 Task: Look for space in Sherwood, United States from 5th September, 2023 to 12th September, 2023 for 2 adults in price range Rs.10000 to Rs.15000.  With 1  bedroom having 1 bed and 1 bathroom. Property type can be house, flat, guest house, hotel. Booking option can be shelf check-in. Required host language is English.
Action: Mouse moved to (428, 83)
Screenshot: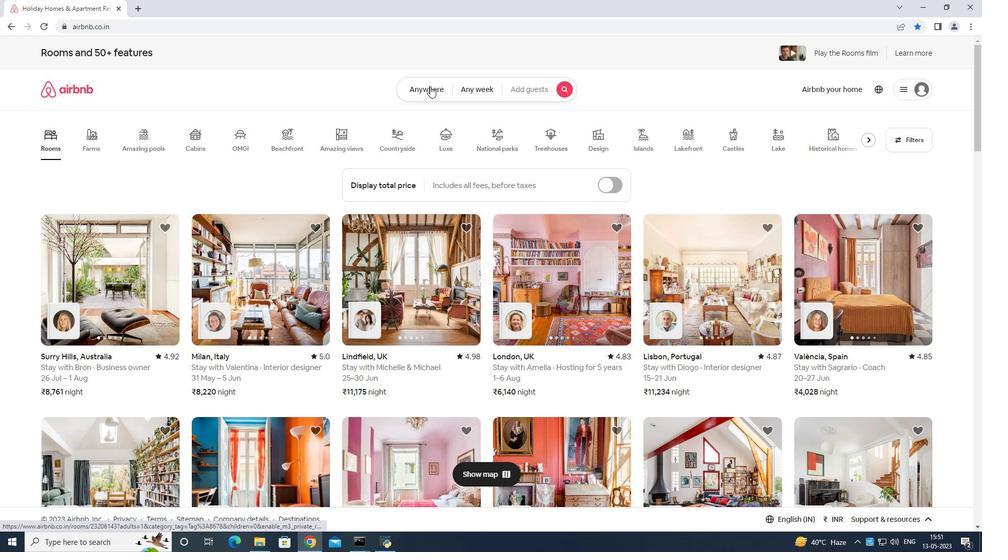 
Action: Mouse pressed left at (428, 83)
Screenshot: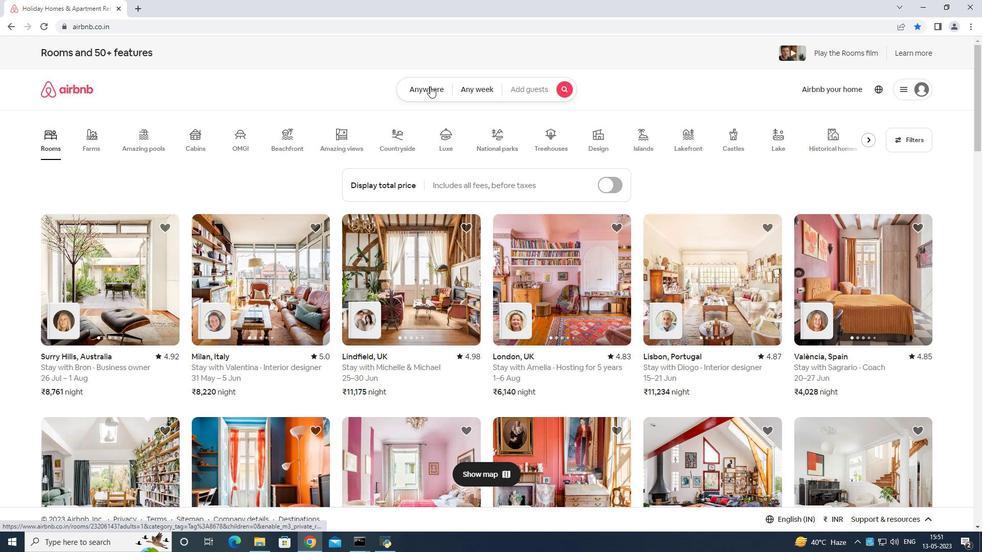 
Action: Mouse moved to (370, 116)
Screenshot: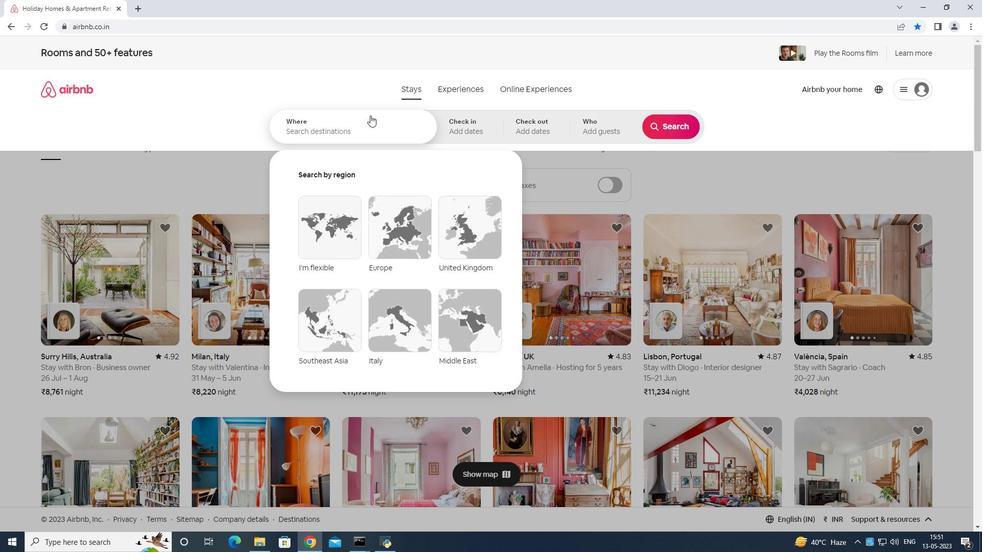
Action: Mouse pressed left at (370, 116)
Screenshot: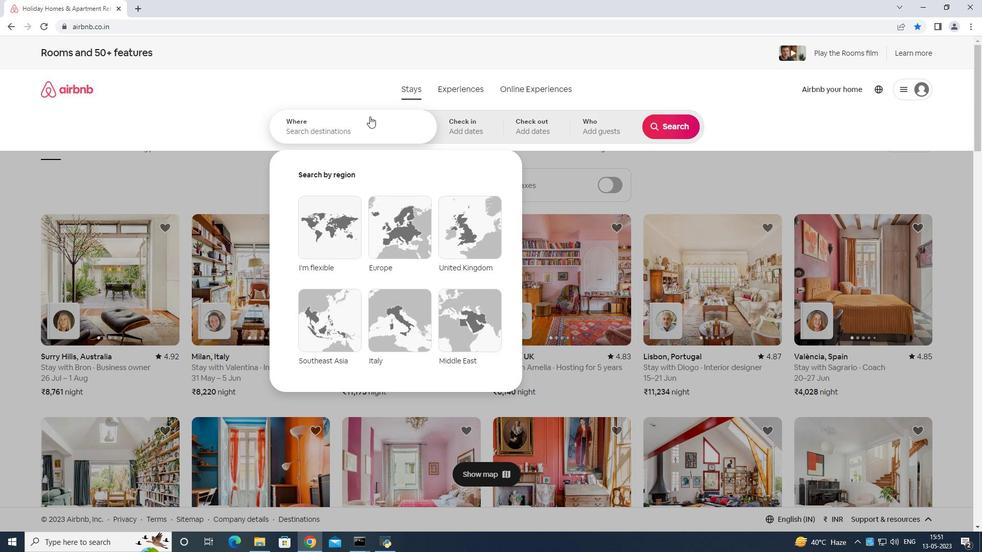 
Action: Mouse moved to (371, 120)
Screenshot: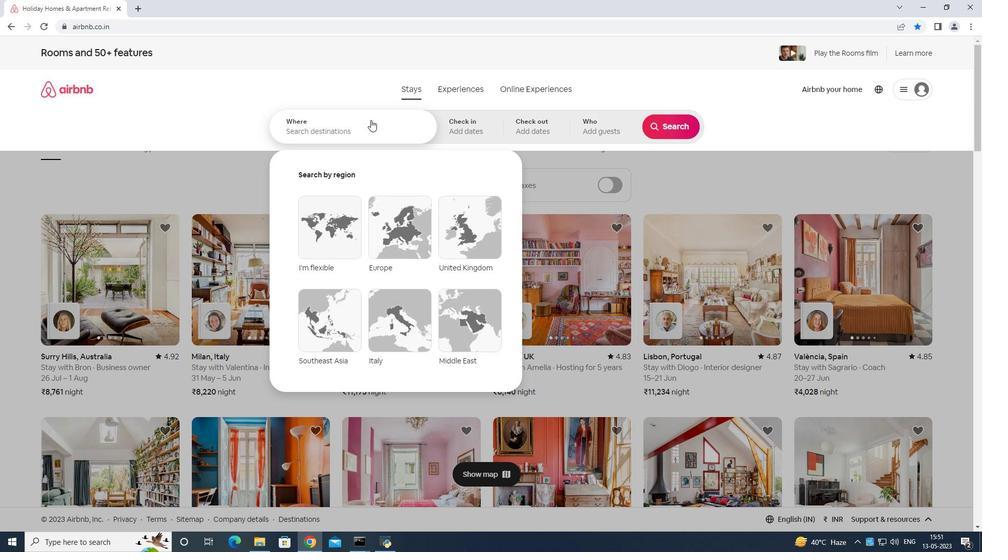 
Action: Key pressed <Key.shift>Sherwood<Key.space>united<Key.space>stte<Key.backspace><Key.backspace>ates<Key.enter>
Screenshot: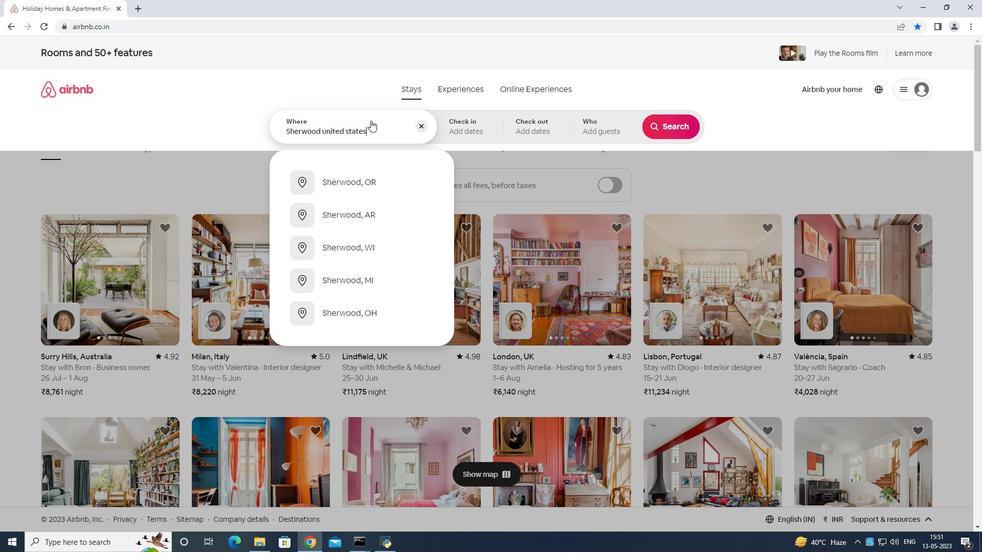 
Action: Mouse moved to (673, 212)
Screenshot: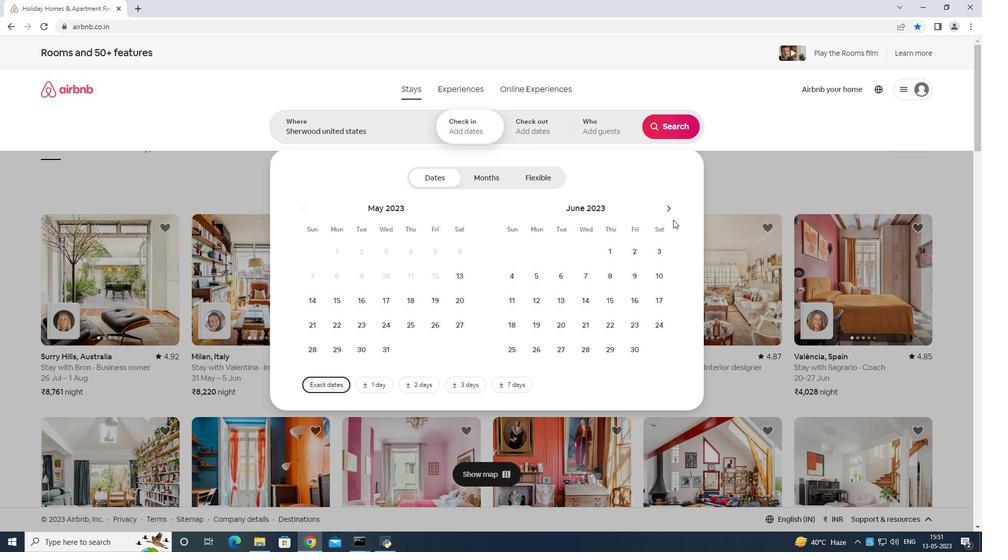 
Action: Mouse pressed left at (673, 212)
Screenshot: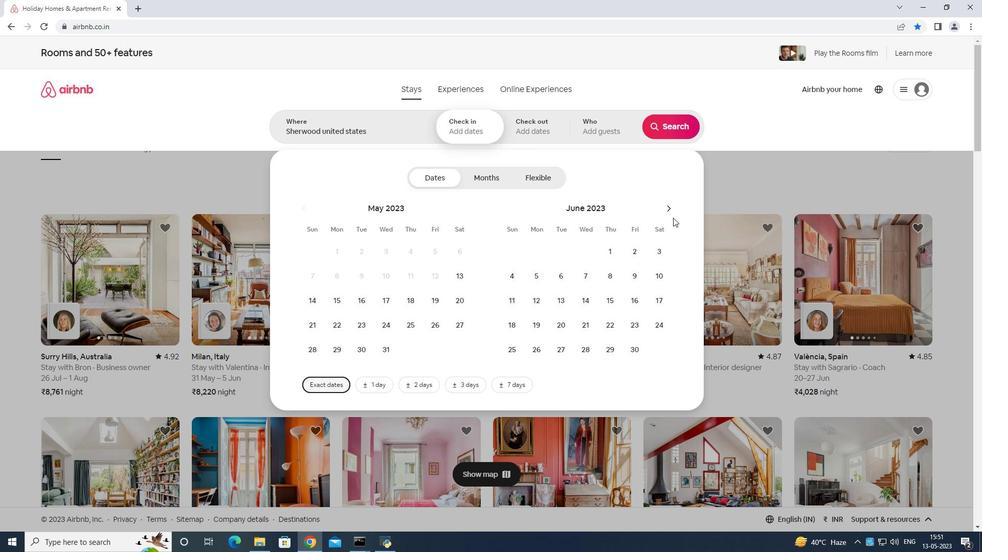 
Action: Mouse moved to (674, 210)
Screenshot: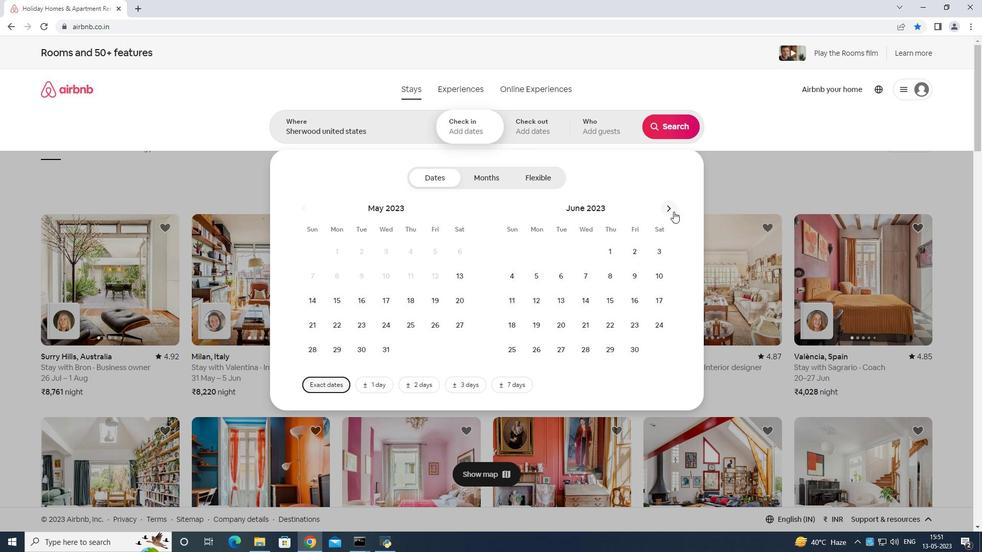 
Action: Mouse pressed left at (674, 210)
Screenshot: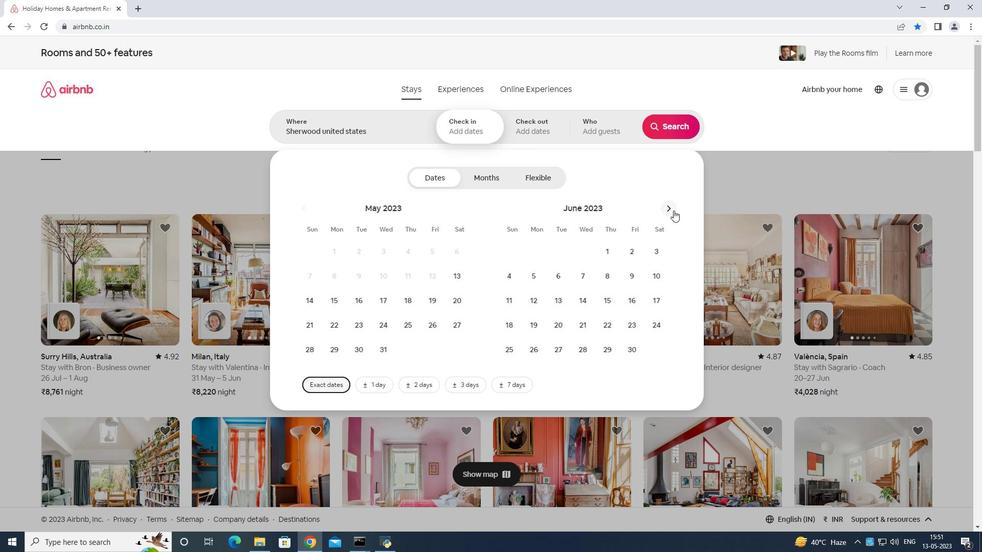 
Action: Mouse pressed left at (674, 210)
Screenshot: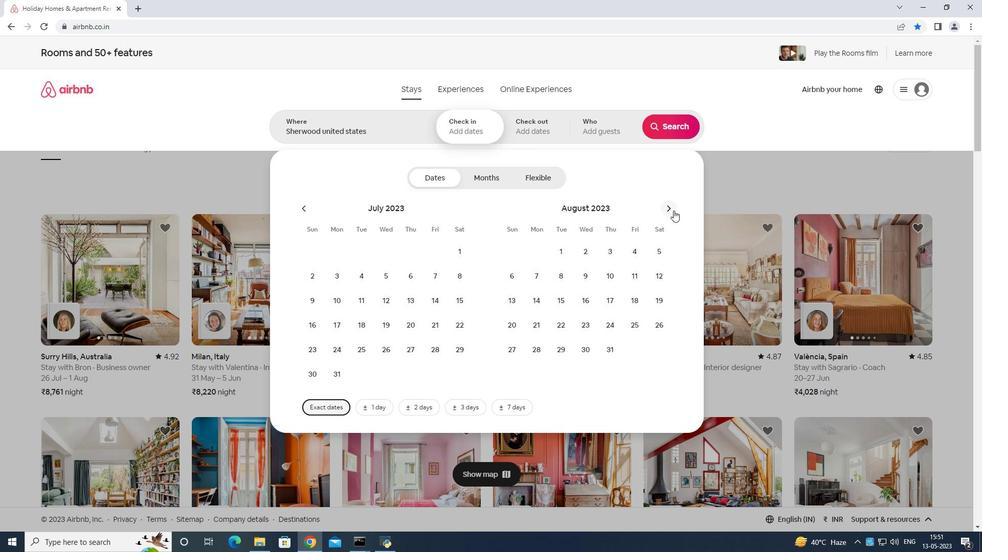 
Action: Mouse moved to (569, 271)
Screenshot: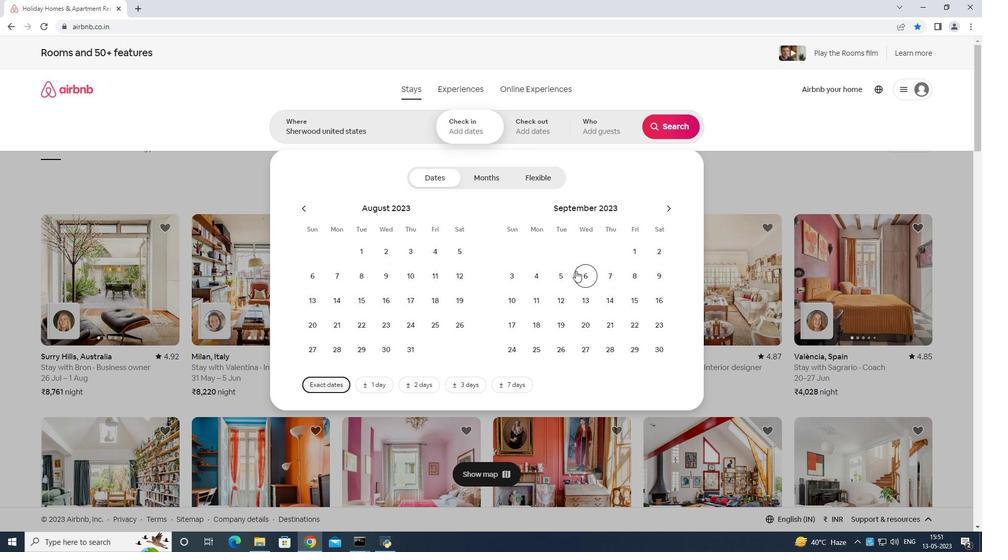 
Action: Mouse pressed left at (569, 271)
Screenshot: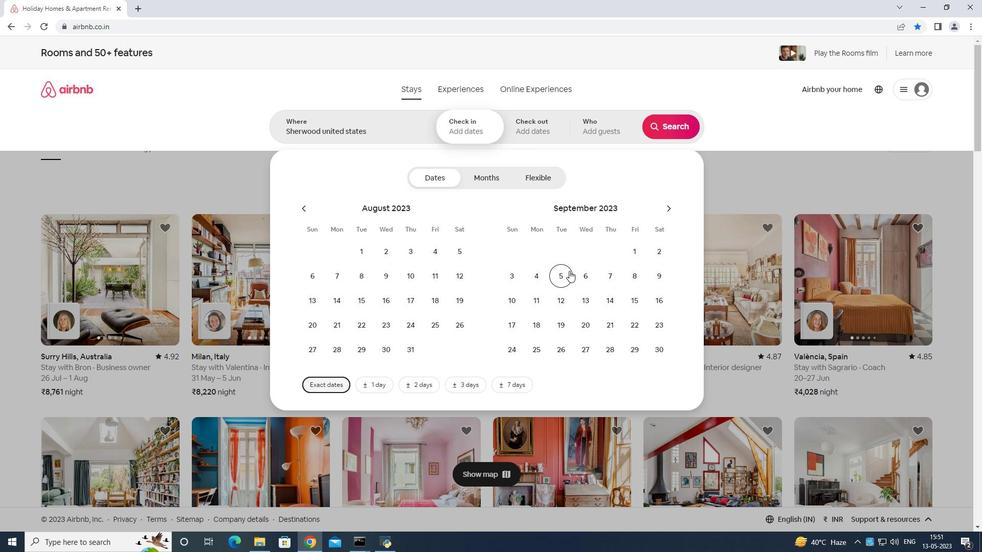
Action: Mouse moved to (565, 294)
Screenshot: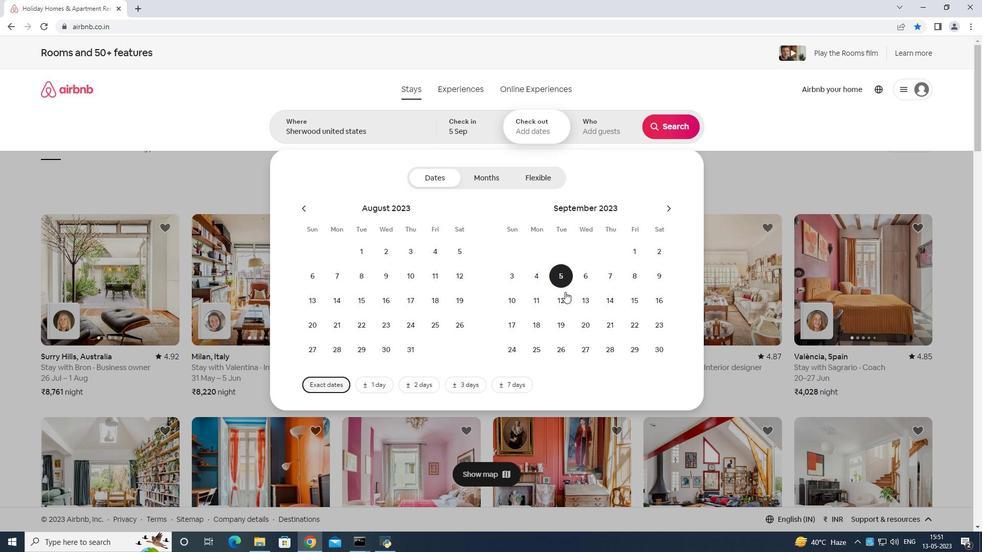 
Action: Mouse pressed left at (565, 294)
Screenshot: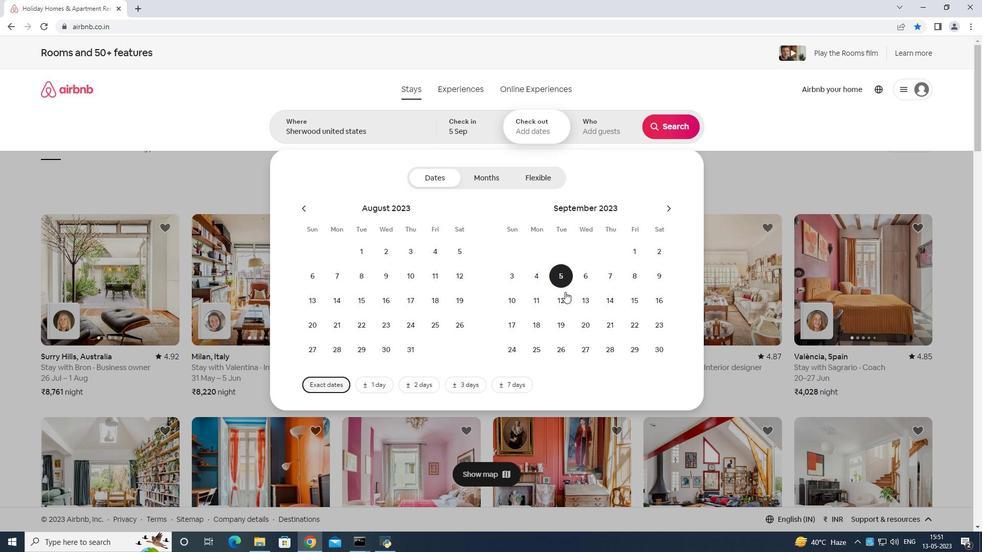 
Action: Mouse moved to (601, 129)
Screenshot: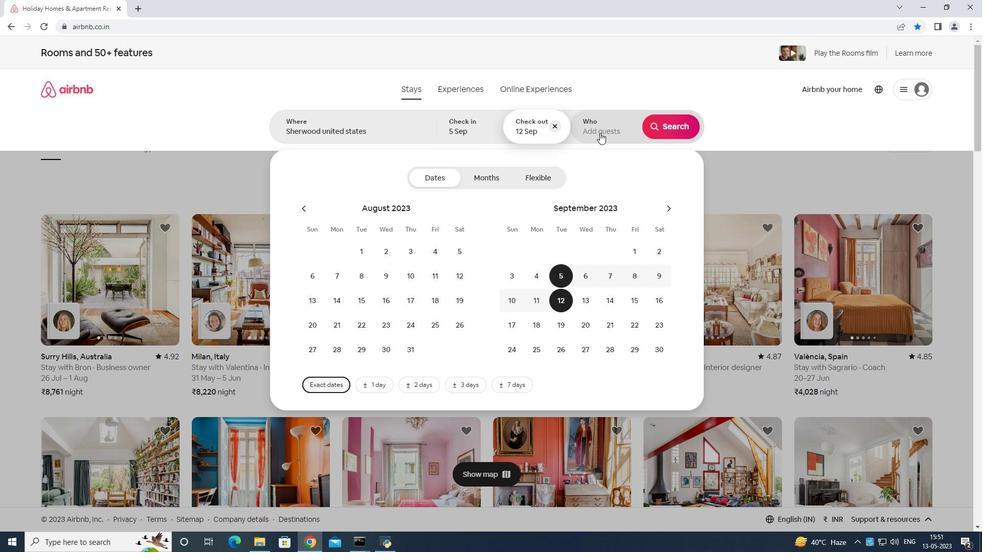 
Action: Mouse pressed left at (601, 129)
Screenshot: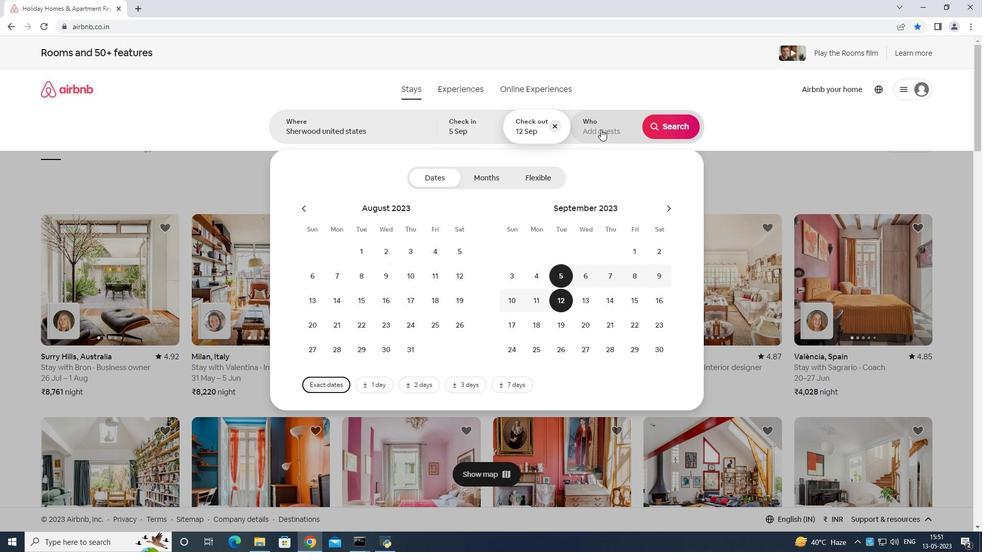 
Action: Mouse moved to (673, 177)
Screenshot: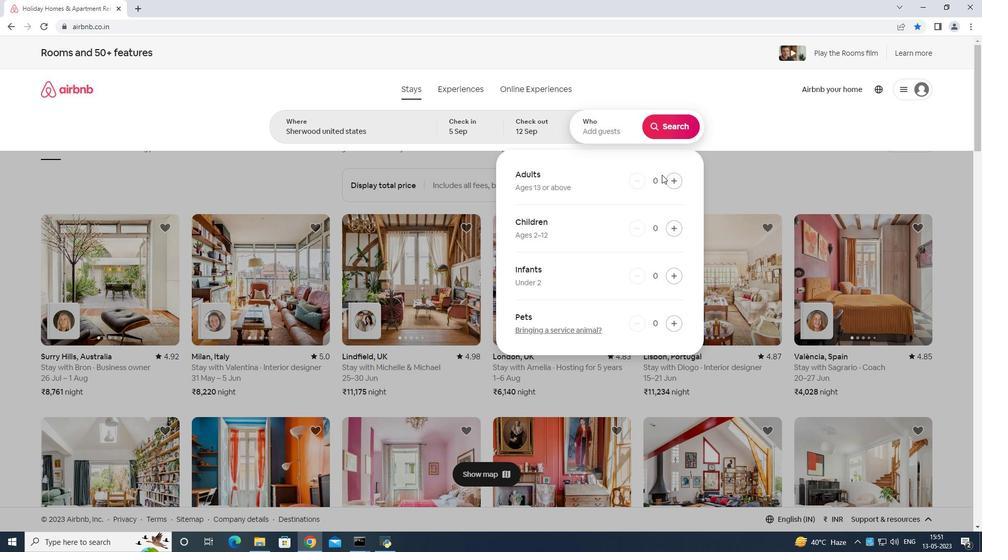 
Action: Mouse pressed left at (673, 177)
Screenshot: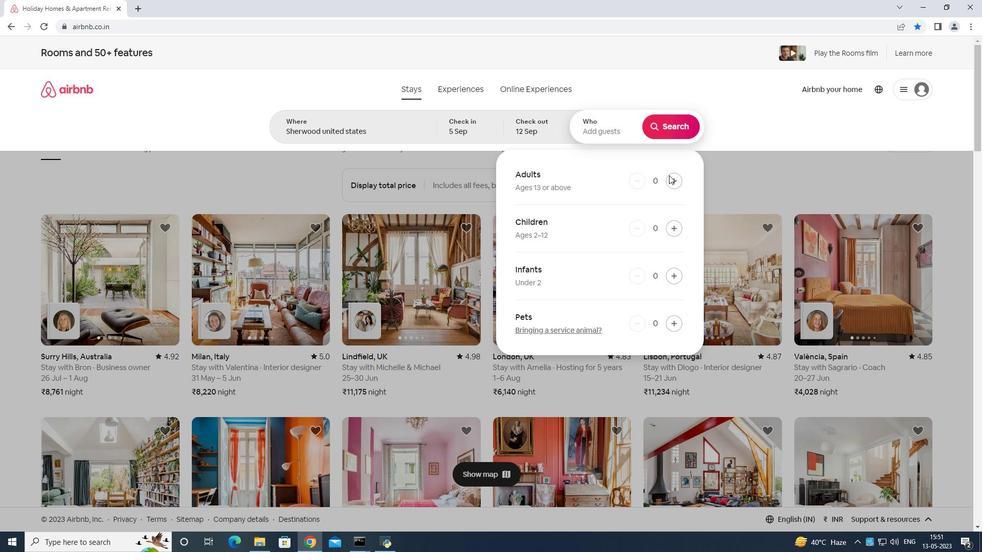 
Action: Mouse moved to (674, 177)
Screenshot: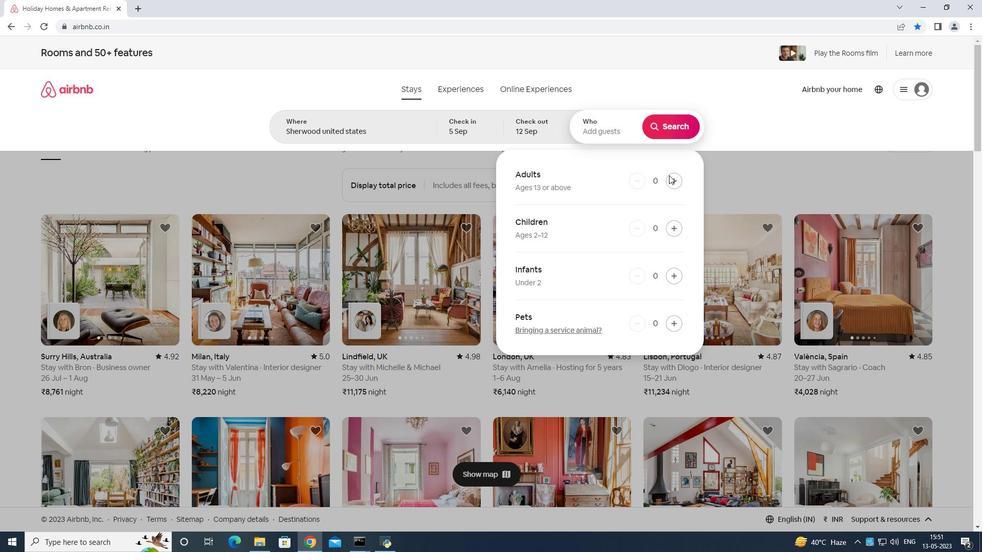 
Action: Mouse pressed left at (674, 177)
Screenshot: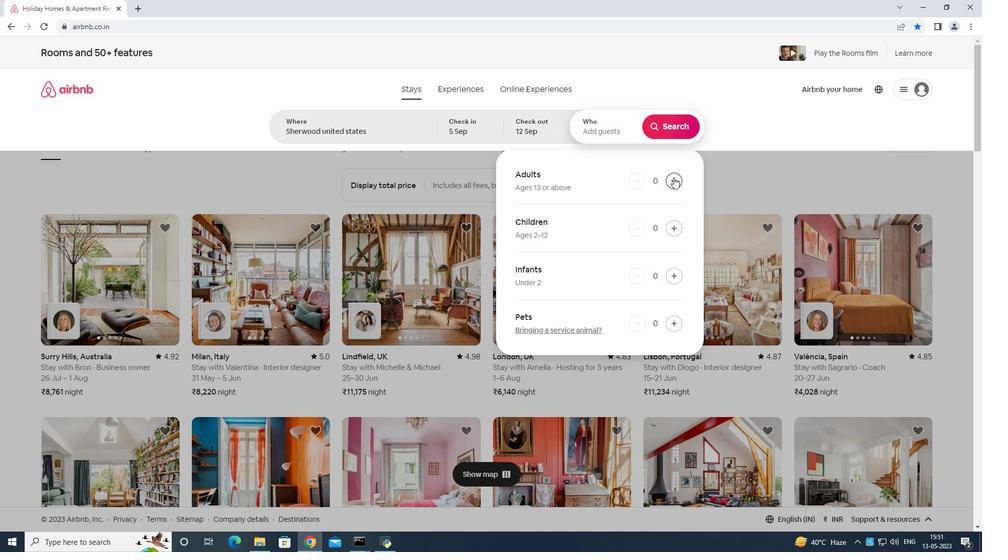 
Action: Mouse moved to (678, 129)
Screenshot: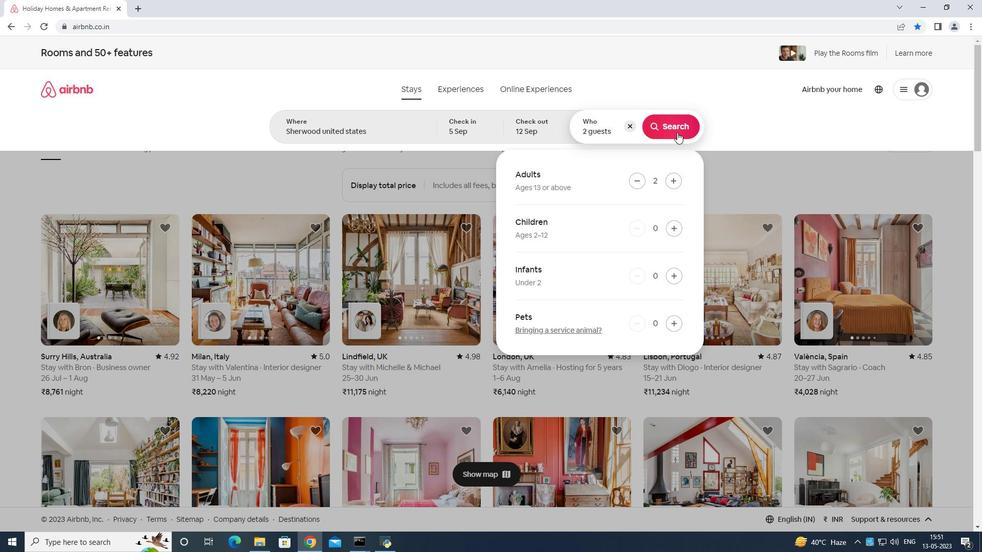 
Action: Mouse pressed left at (678, 129)
Screenshot: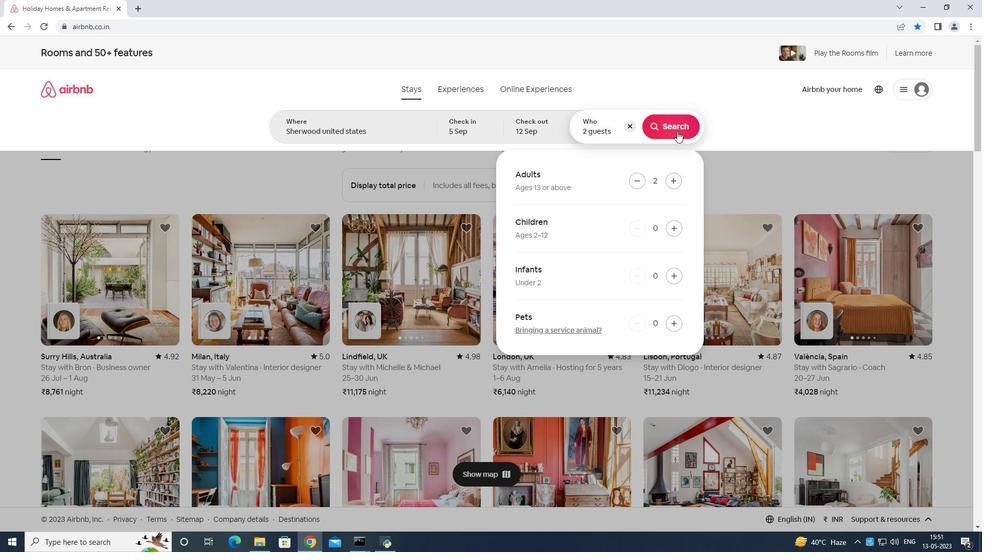 
Action: Mouse moved to (946, 98)
Screenshot: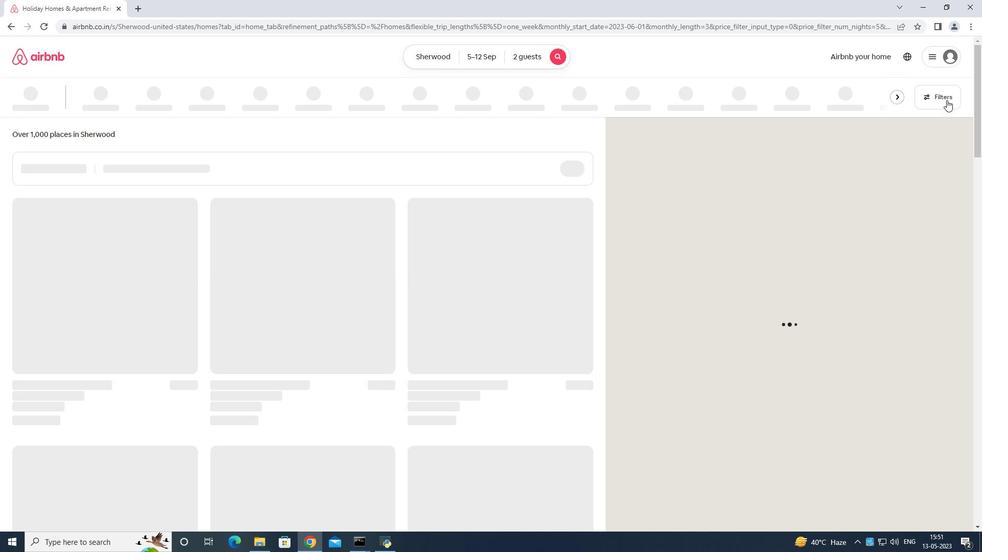 
Action: Mouse pressed left at (946, 98)
Screenshot: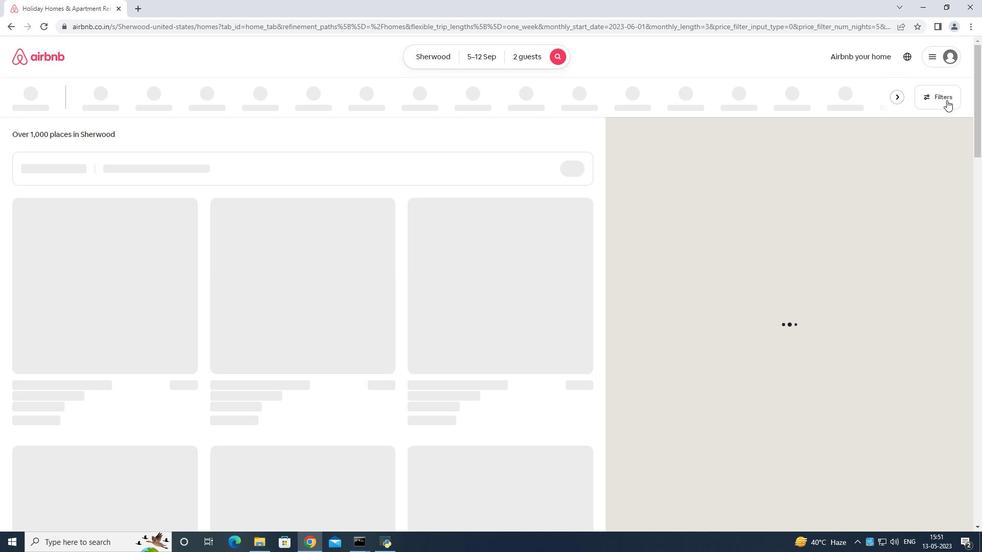 
Action: Mouse moved to (407, 348)
Screenshot: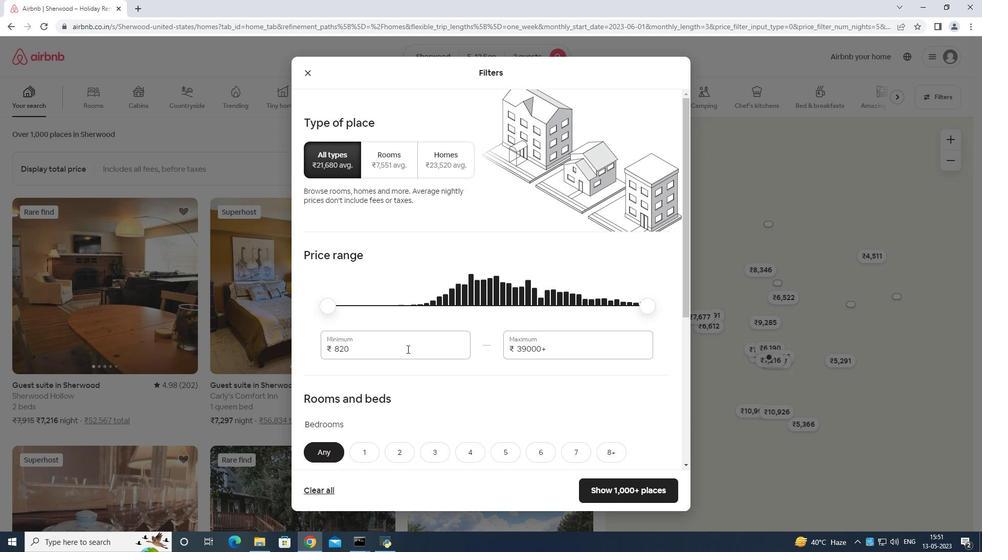 
Action: Mouse pressed left at (407, 348)
Screenshot: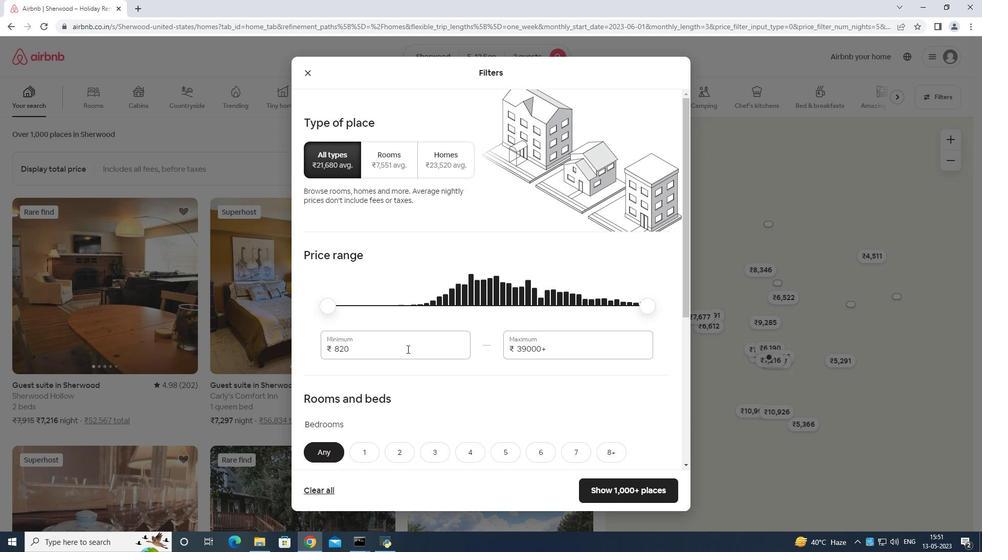 
Action: Mouse moved to (414, 349)
Screenshot: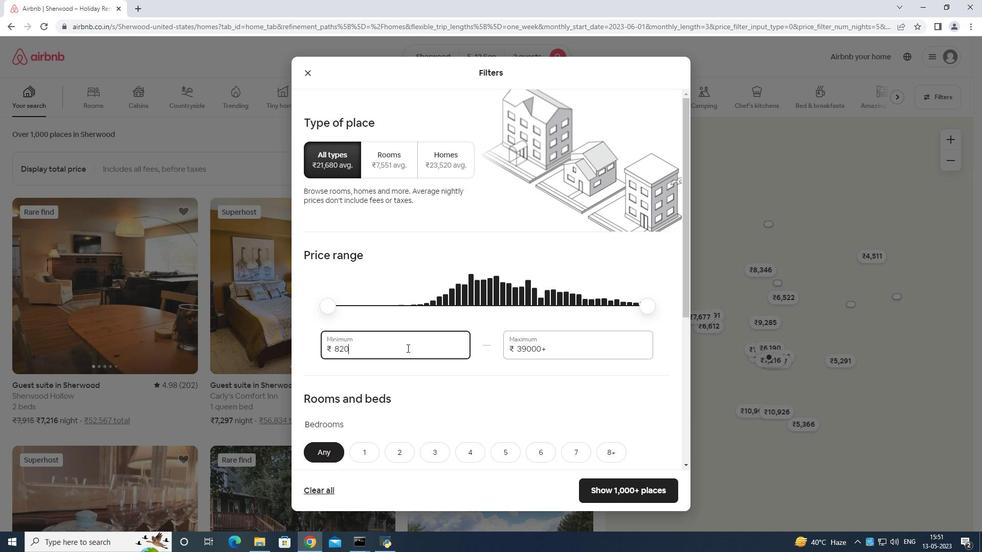 
Action: Key pressed <Key.backspace>
Screenshot: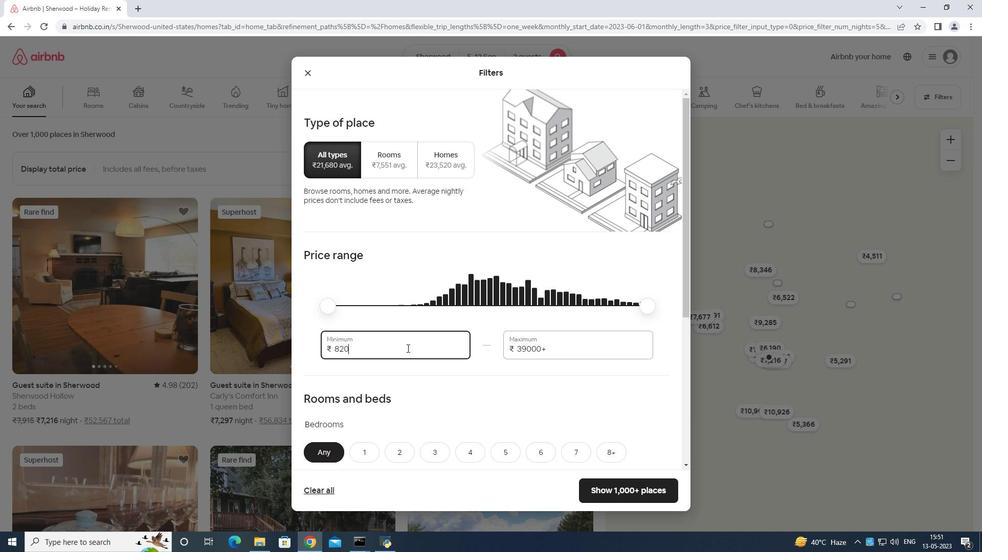 
Action: Mouse moved to (430, 343)
Screenshot: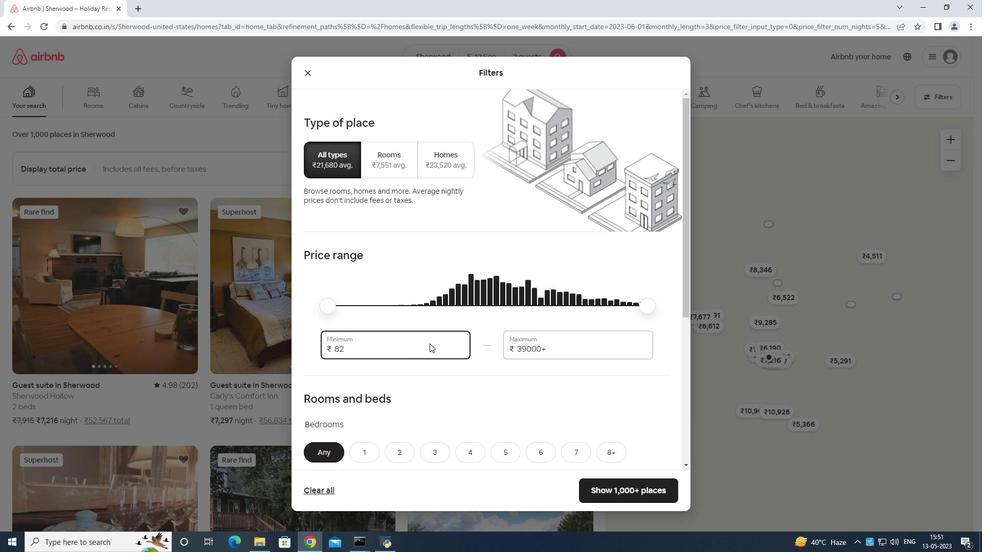 
Action: Key pressed <Key.backspace>
Screenshot: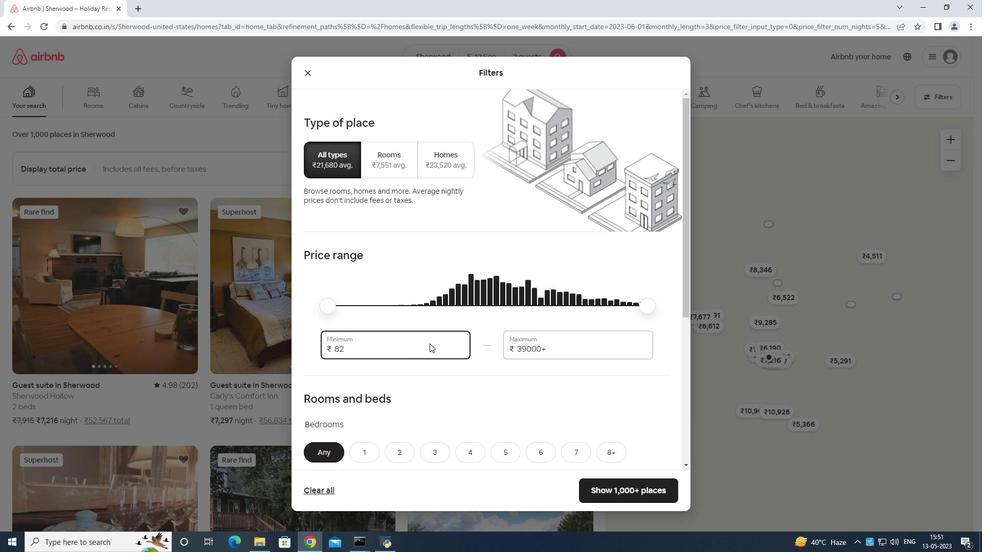 
Action: Mouse moved to (430, 343)
Screenshot: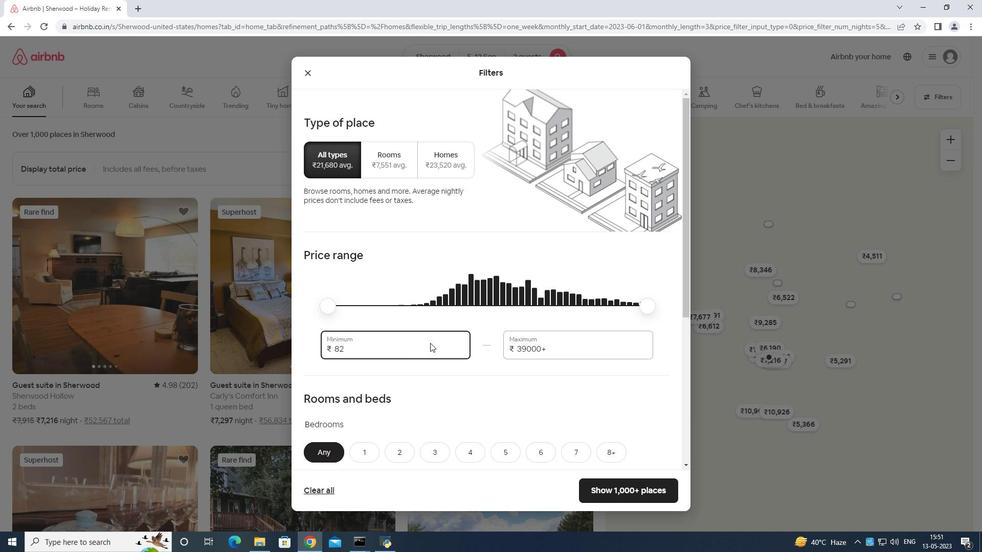
Action: Key pressed <Key.backspace>
Screenshot: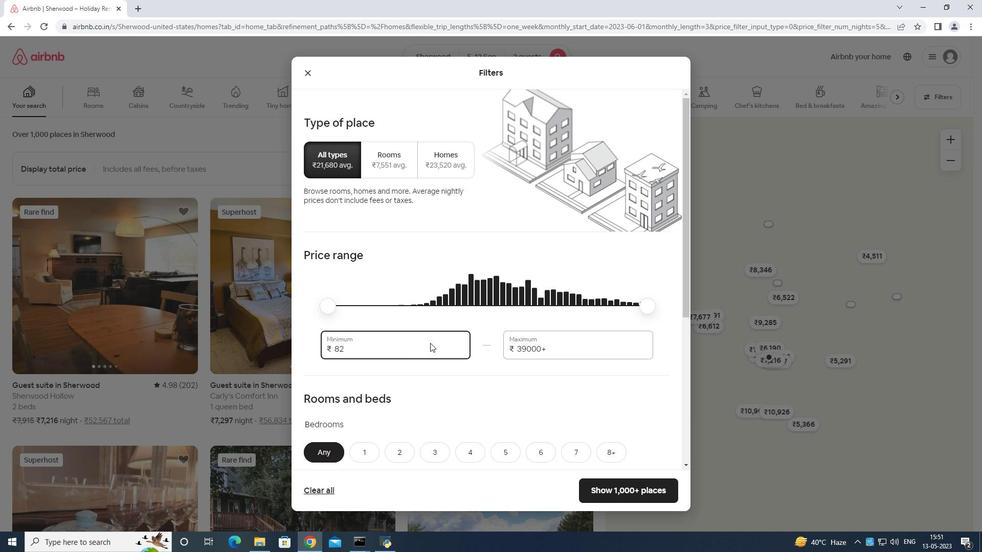 
Action: Mouse moved to (431, 343)
Screenshot: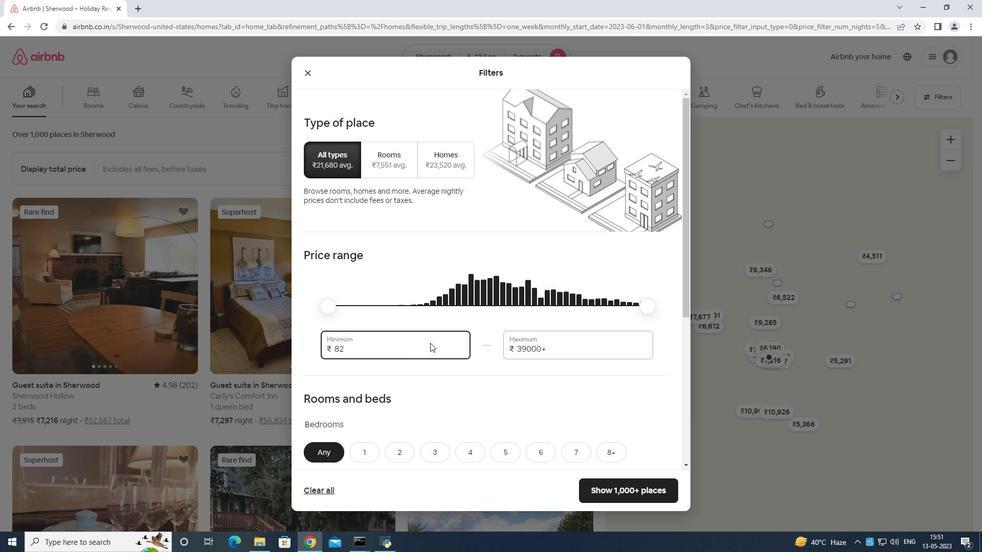 
Action: Key pressed <Key.backspace>
Screenshot: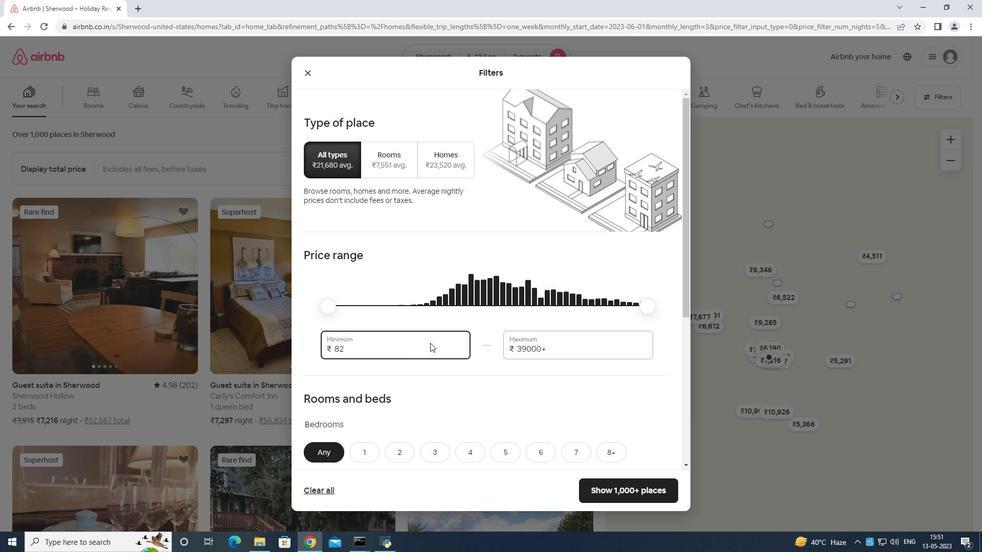 
Action: Mouse moved to (432, 343)
Screenshot: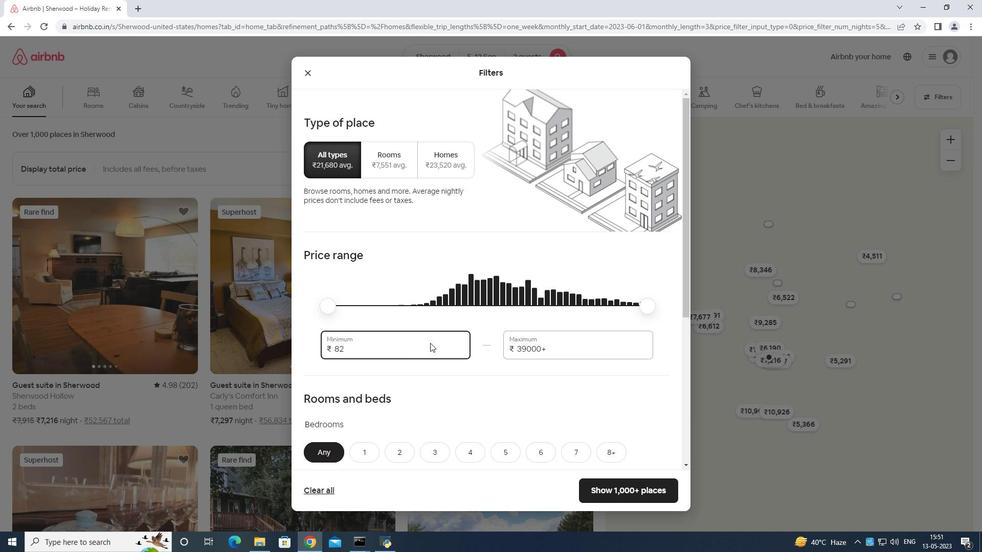 
Action: Key pressed <Key.backspace>
Screenshot: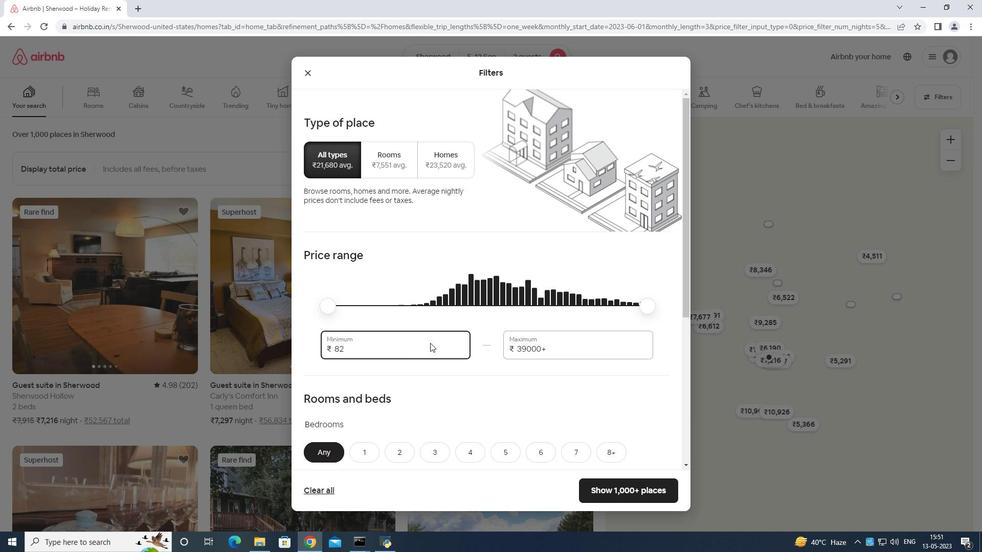 
Action: Mouse moved to (438, 343)
Screenshot: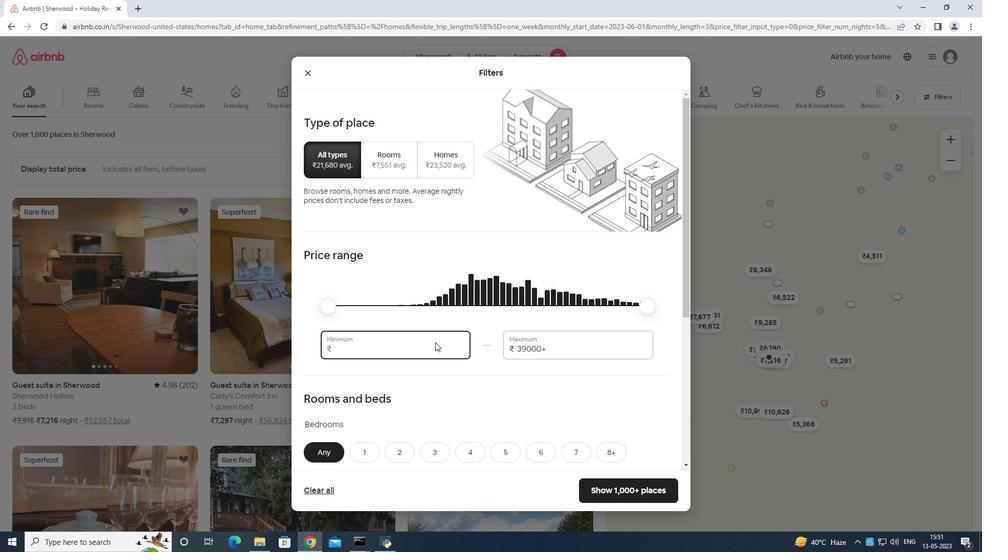 
Action: Key pressed 1
Screenshot: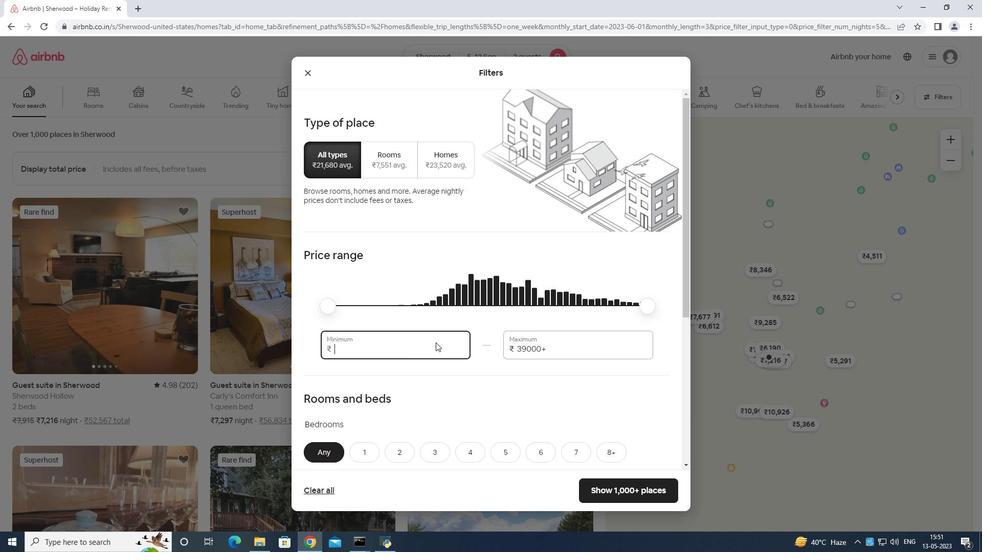 
Action: Mouse moved to (444, 342)
Screenshot: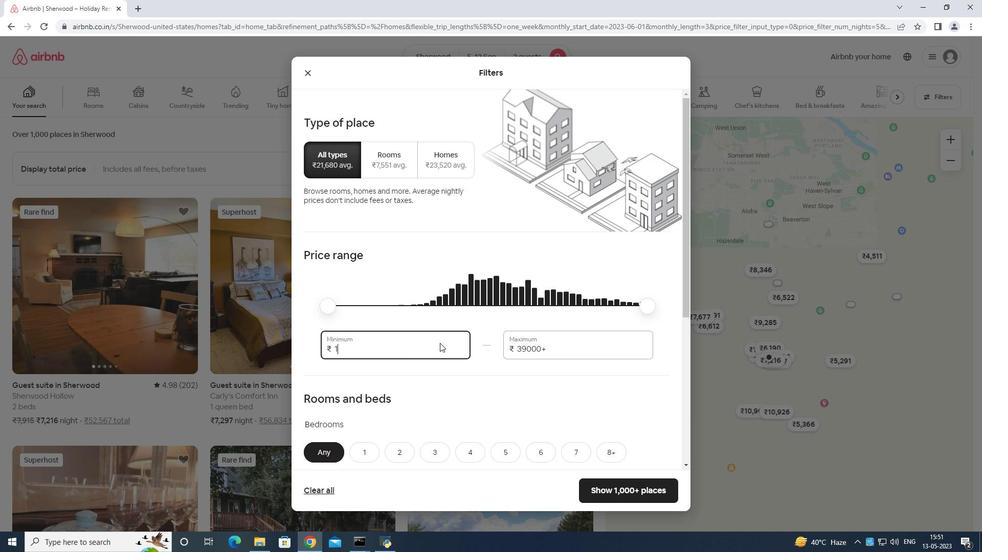 
Action: Key pressed 000
Screenshot: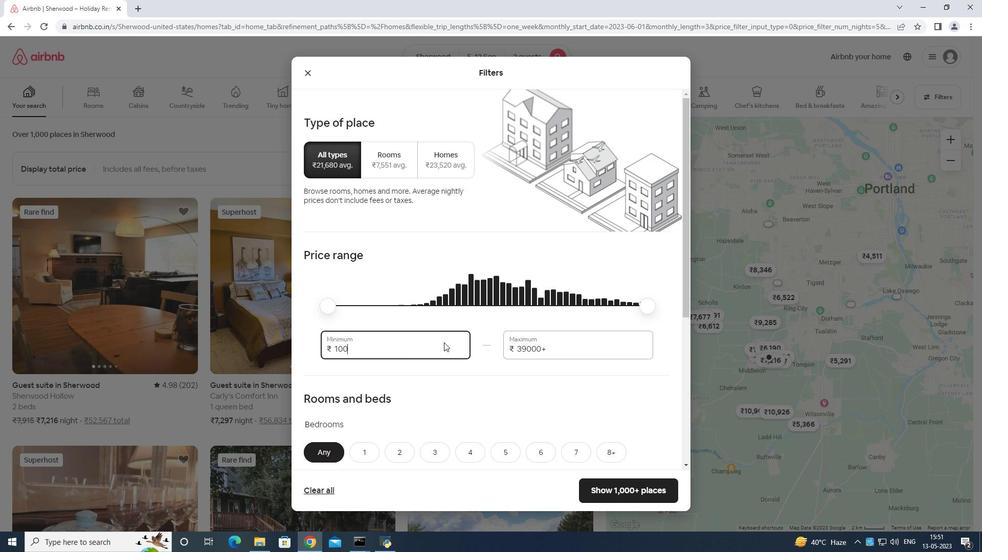 
Action: Mouse moved to (470, 346)
Screenshot: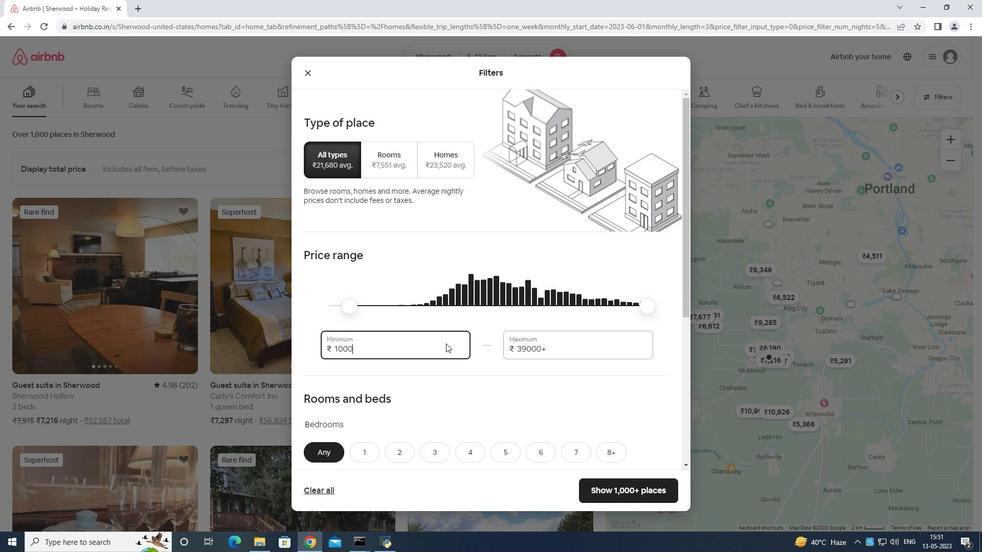 
Action: Key pressed 0
Screenshot: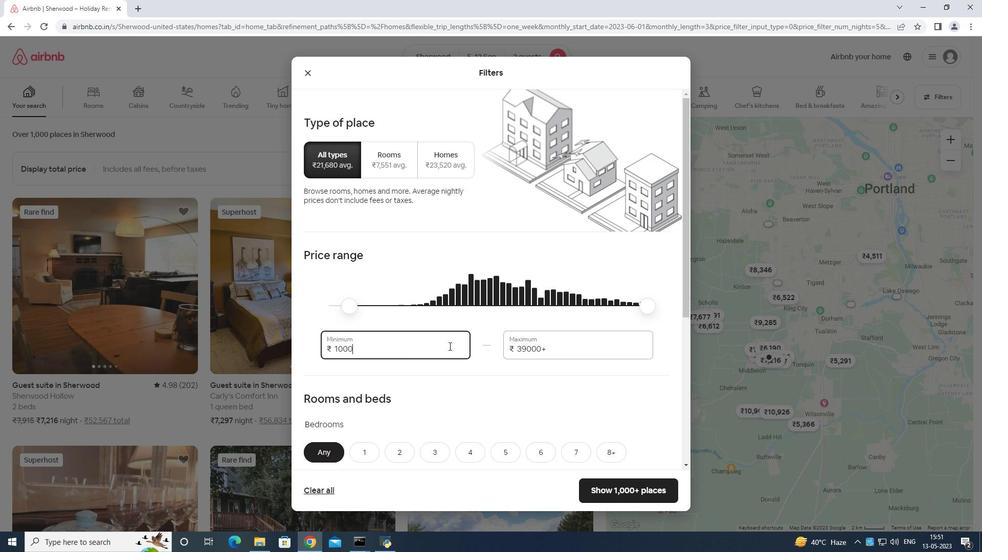 
Action: Mouse moved to (565, 338)
Screenshot: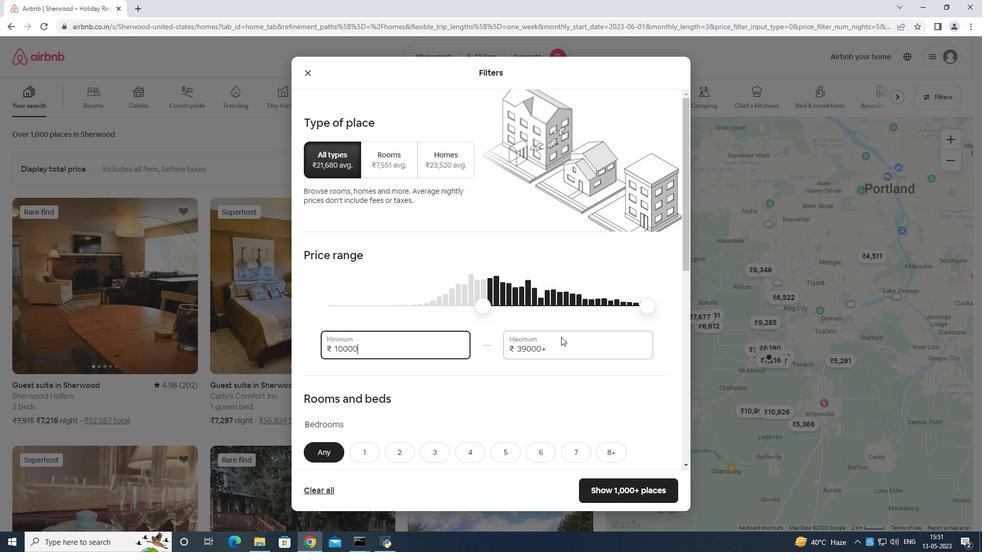 
Action: Mouse pressed left at (565, 338)
Screenshot: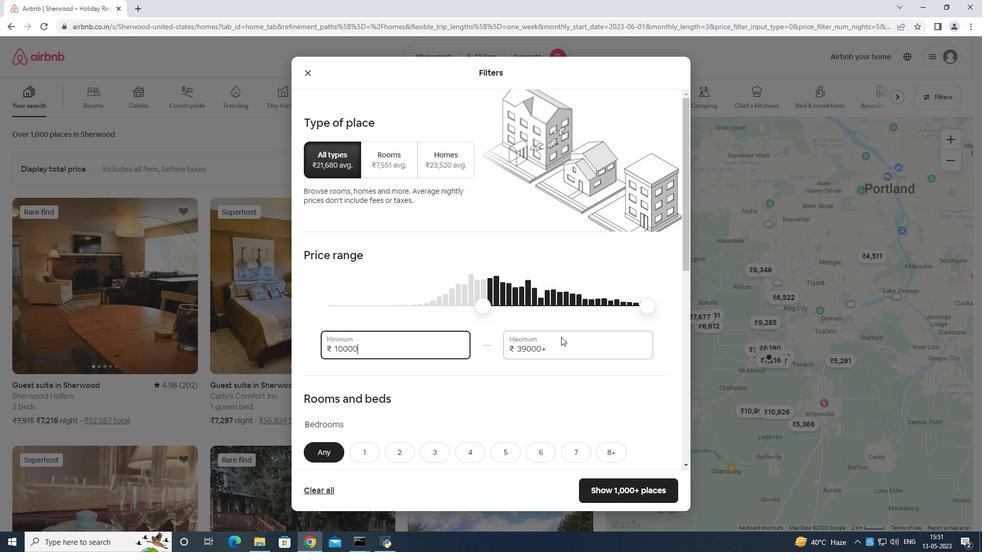 
Action: Mouse moved to (566, 336)
Screenshot: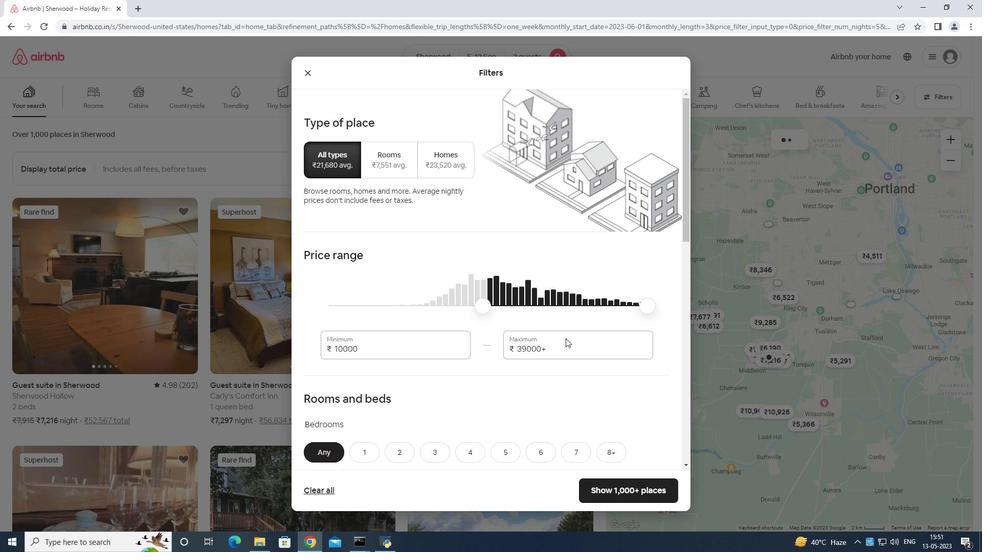 
Action: Key pressed <Key.backspace>
Screenshot: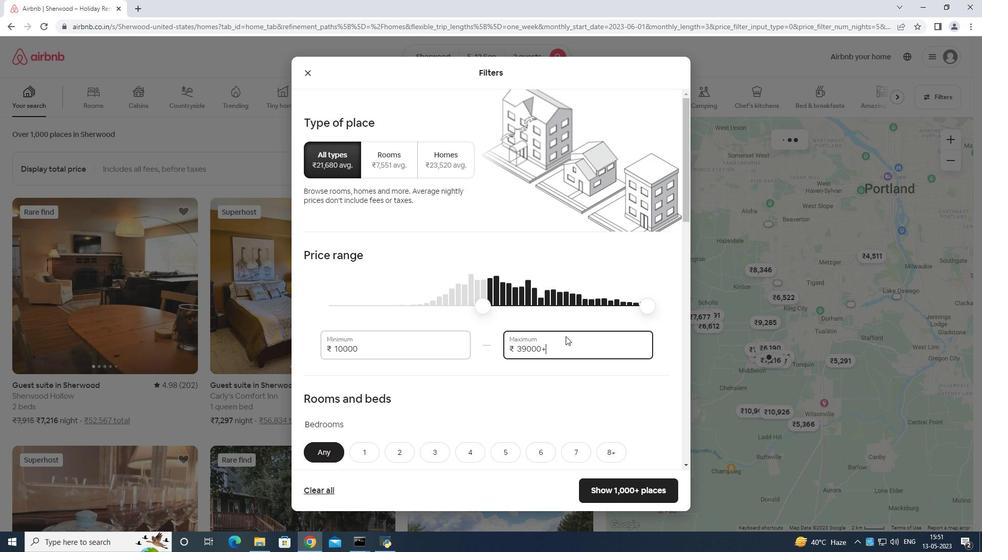 
Action: Mouse moved to (565, 336)
Screenshot: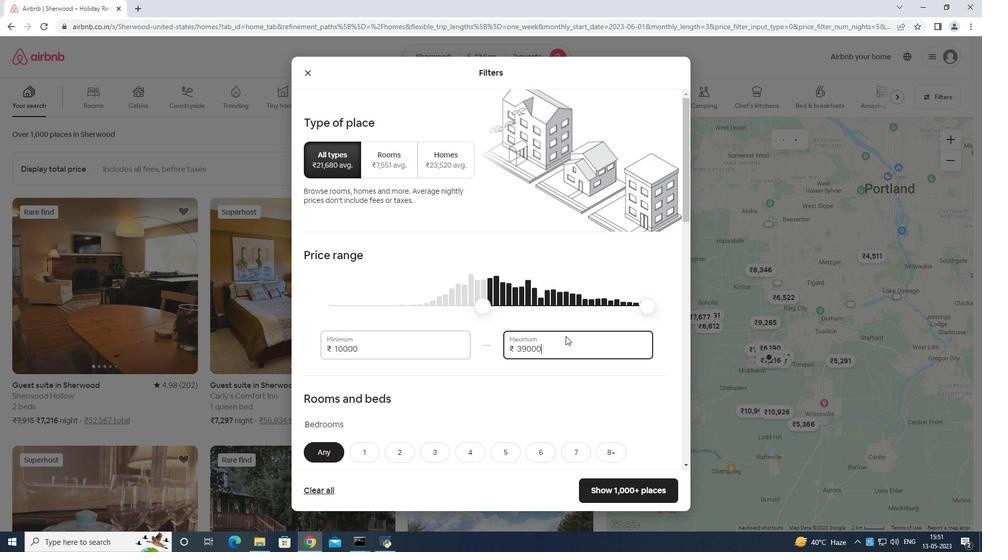 
Action: Key pressed <Key.backspace><Key.backspace><Key.backspace><Key.backspace><Key.backspace><Key.backspace><Key.backspace><Key.backspace><Key.backspace><Key.backspace>
Screenshot: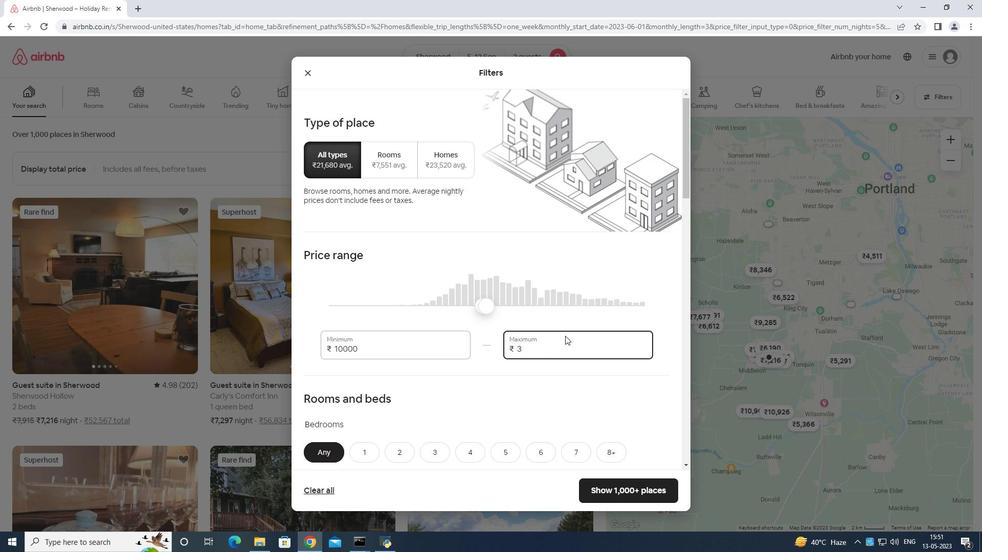 
Action: Mouse moved to (565, 335)
Screenshot: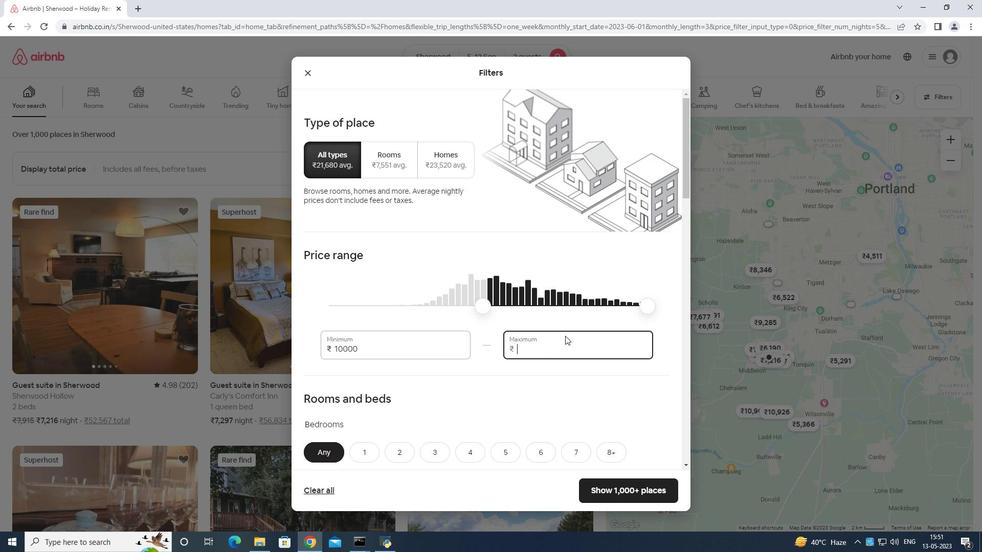 
Action: Key pressed 1
Screenshot: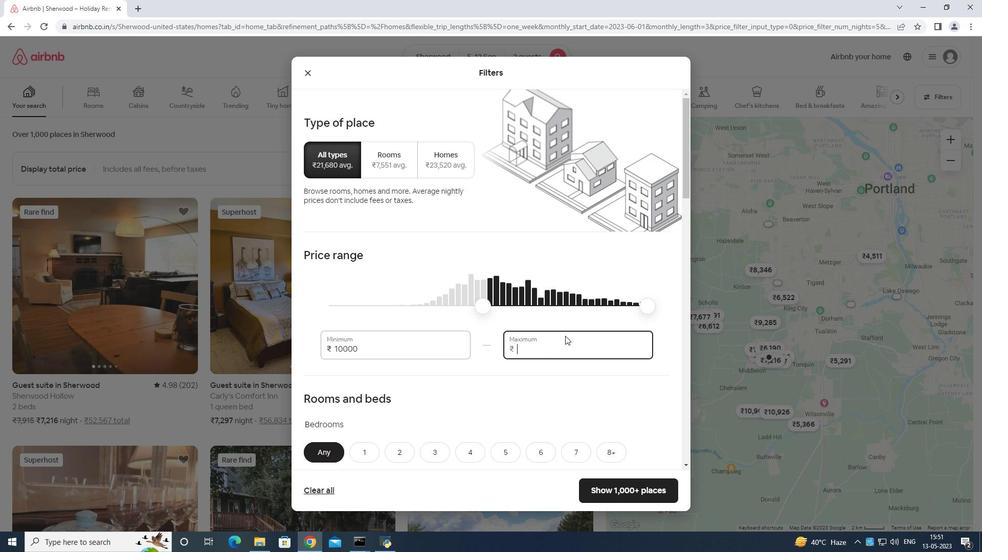 
Action: Mouse moved to (568, 333)
Screenshot: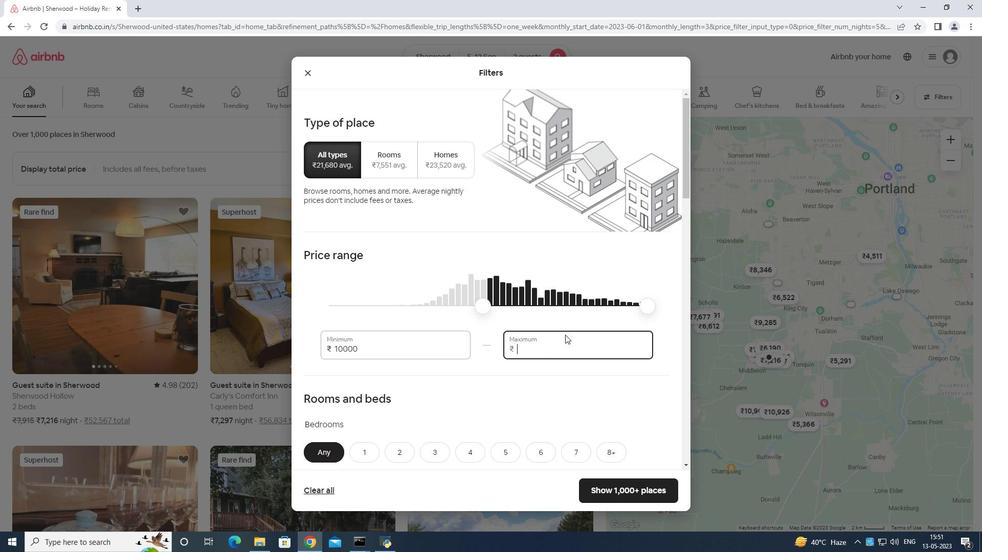 
Action: Key pressed 5
Screenshot: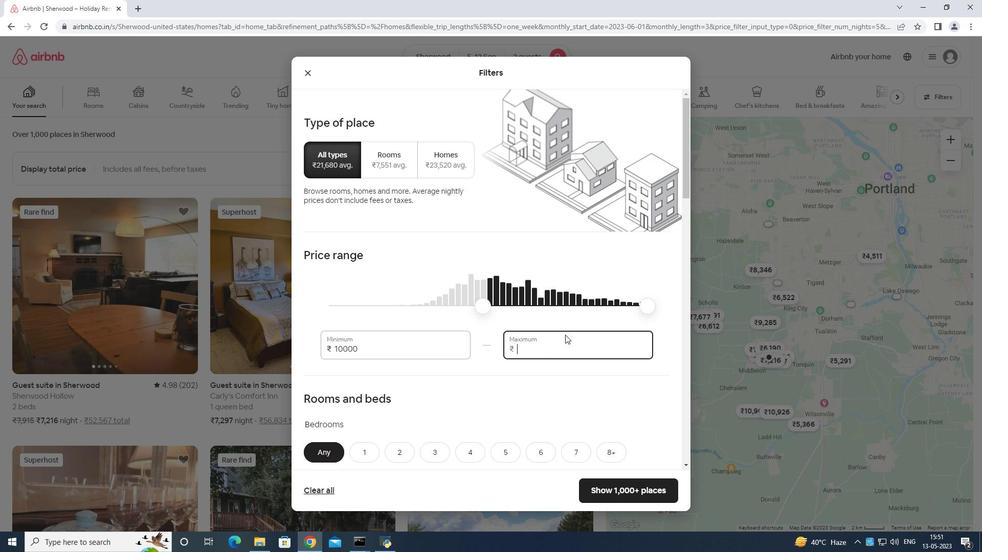 
Action: Mouse moved to (574, 327)
Screenshot: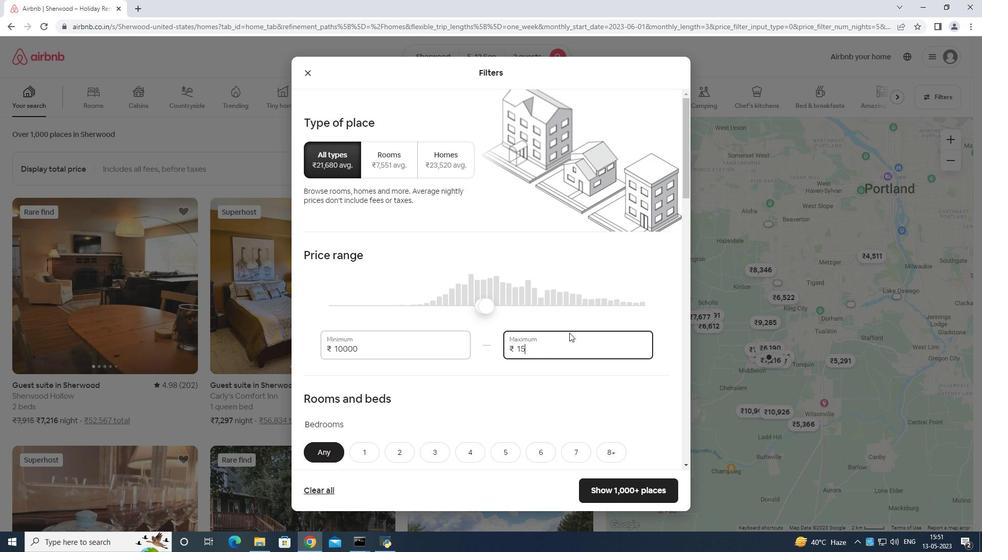 
Action: Key pressed 0
Screenshot: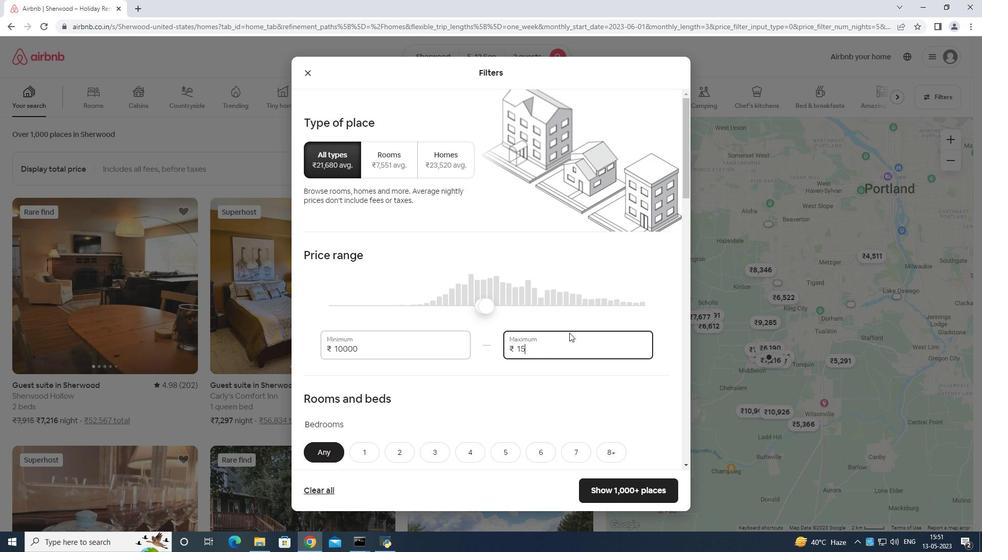 
Action: Mouse moved to (573, 329)
Screenshot: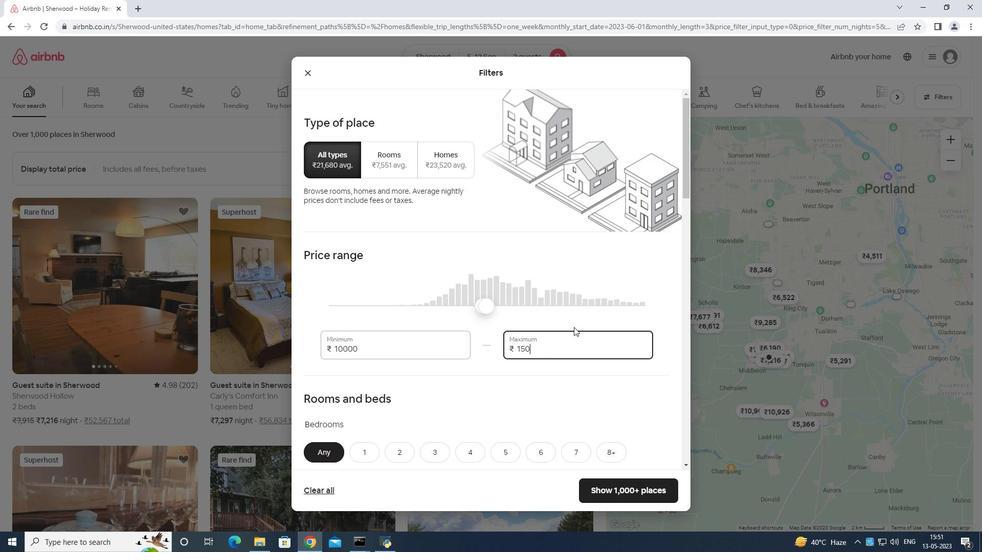 
Action: Key pressed 0
Screenshot: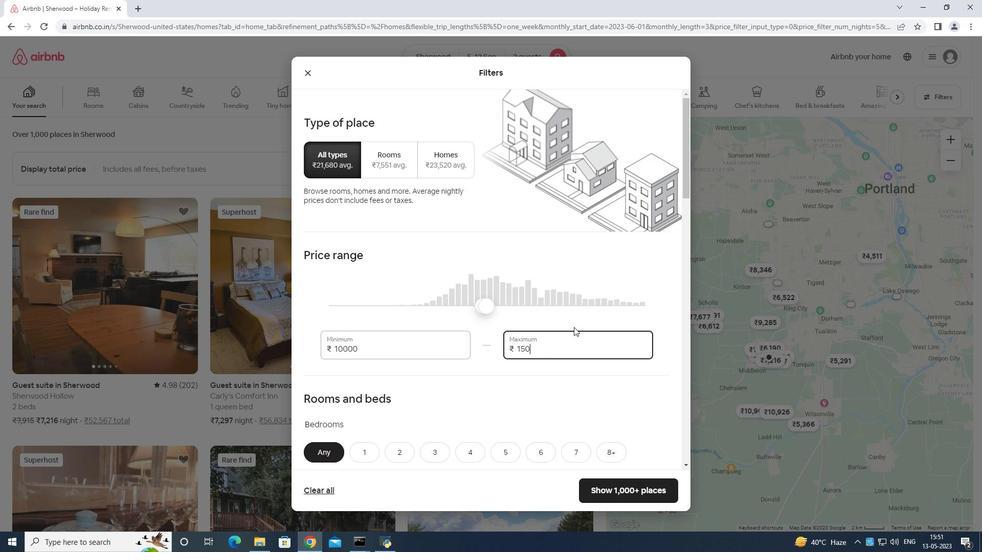 
Action: Mouse moved to (573, 331)
Screenshot: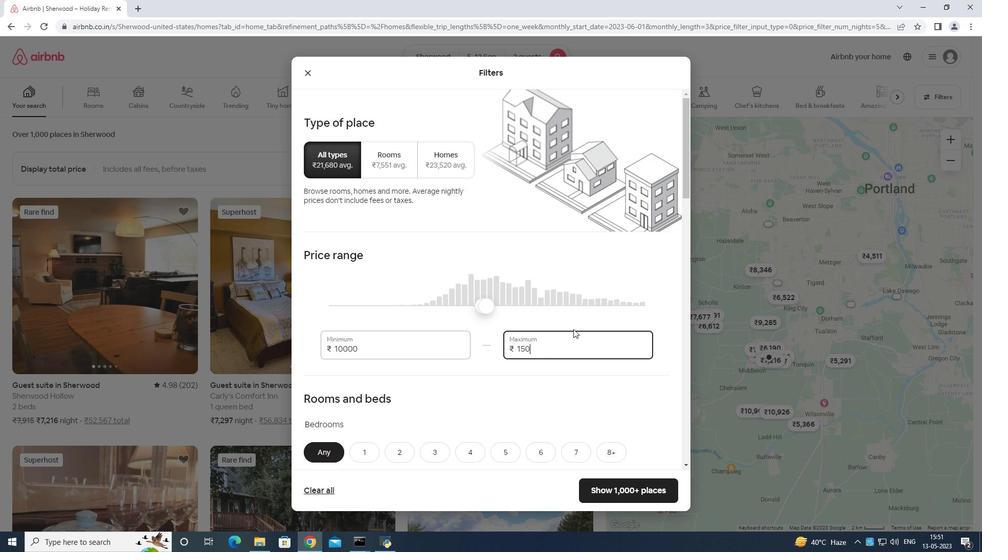 
Action: Key pressed 0
Screenshot: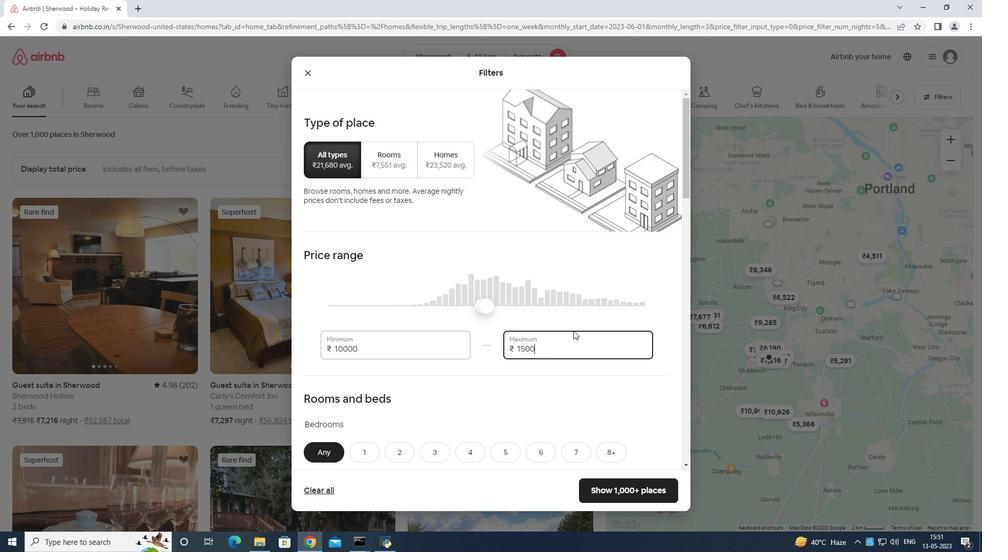 
Action: Mouse moved to (577, 332)
Screenshot: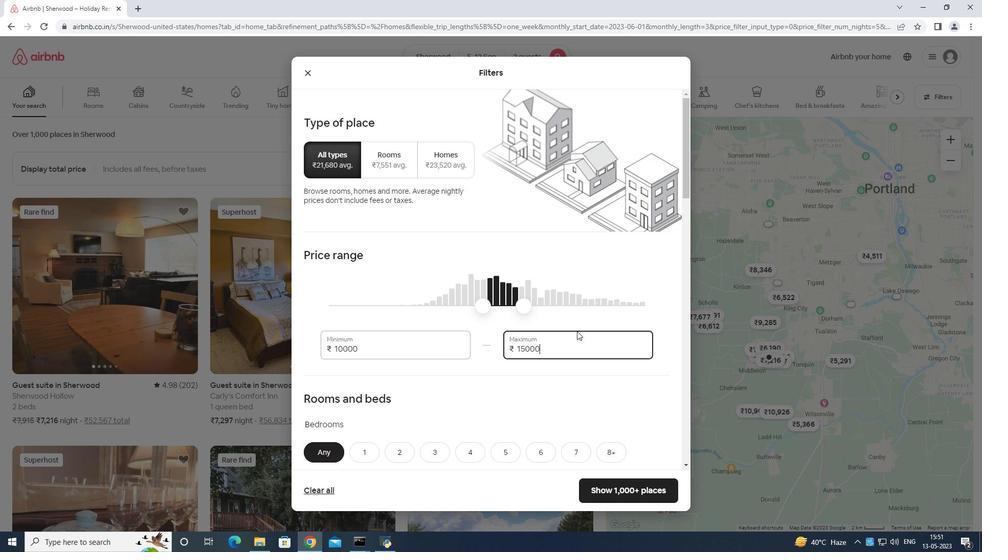 
Action: Mouse scrolled (577, 331) with delta (0, 0)
Screenshot: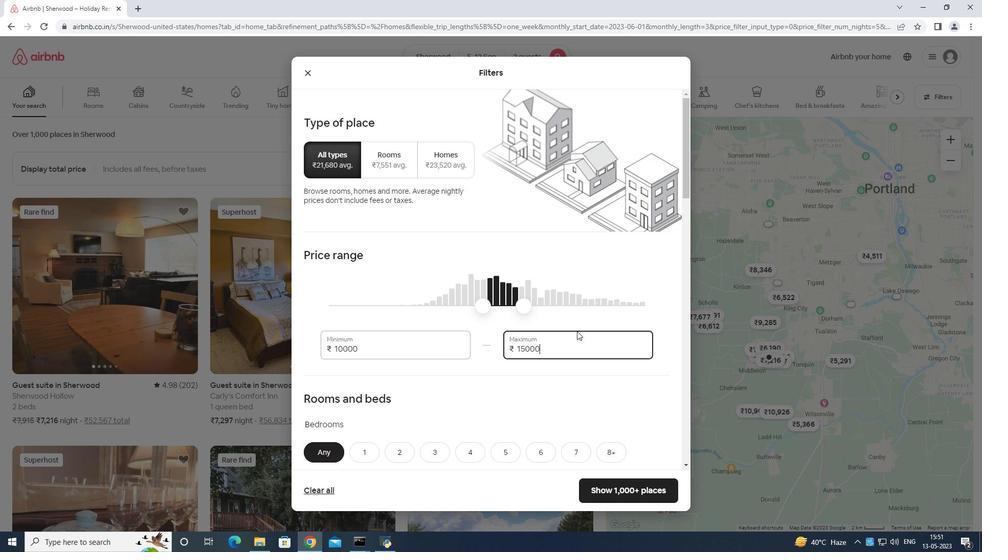 
Action: Mouse moved to (576, 333)
Screenshot: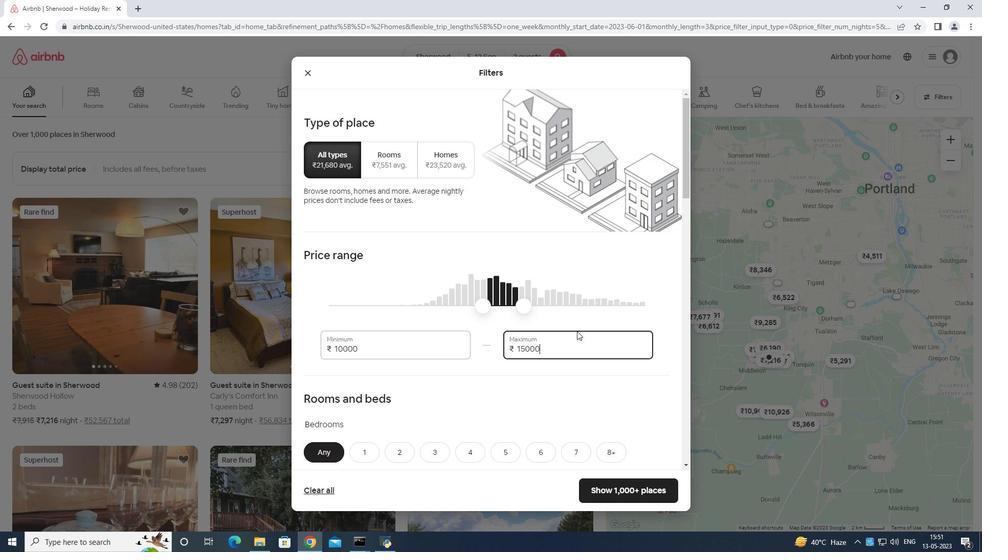 
Action: Mouse scrolled (576, 333) with delta (0, 0)
Screenshot: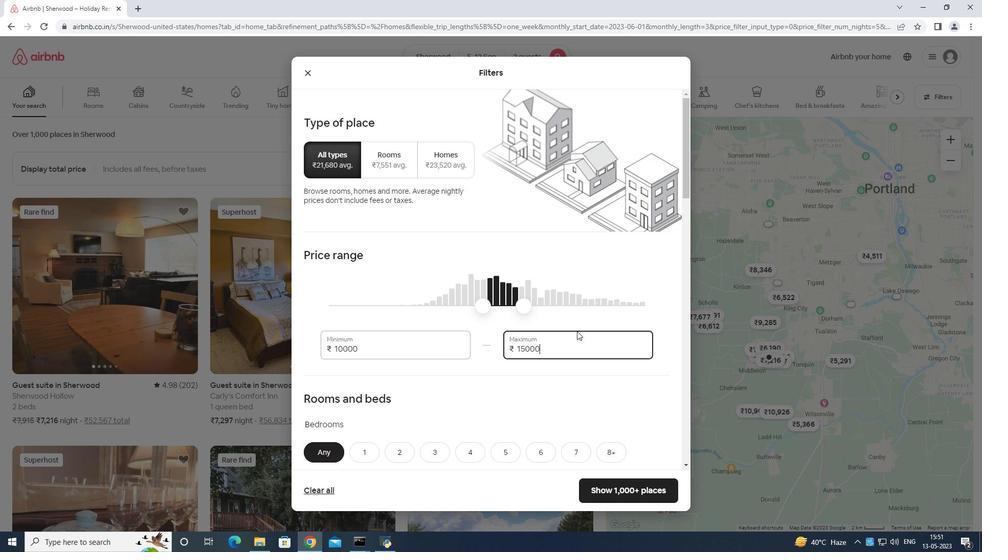 
Action: Mouse moved to (362, 347)
Screenshot: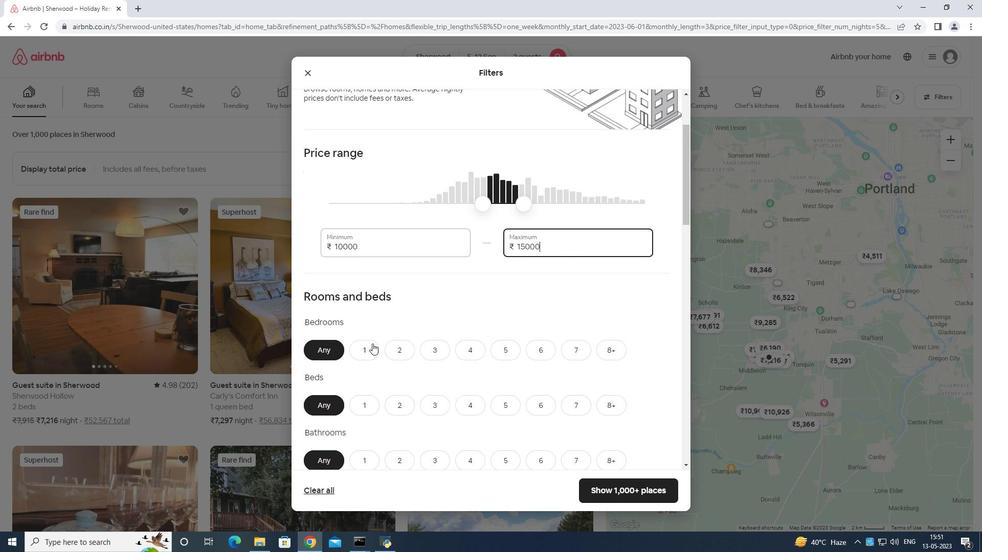 
Action: Mouse pressed left at (362, 347)
Screenshot: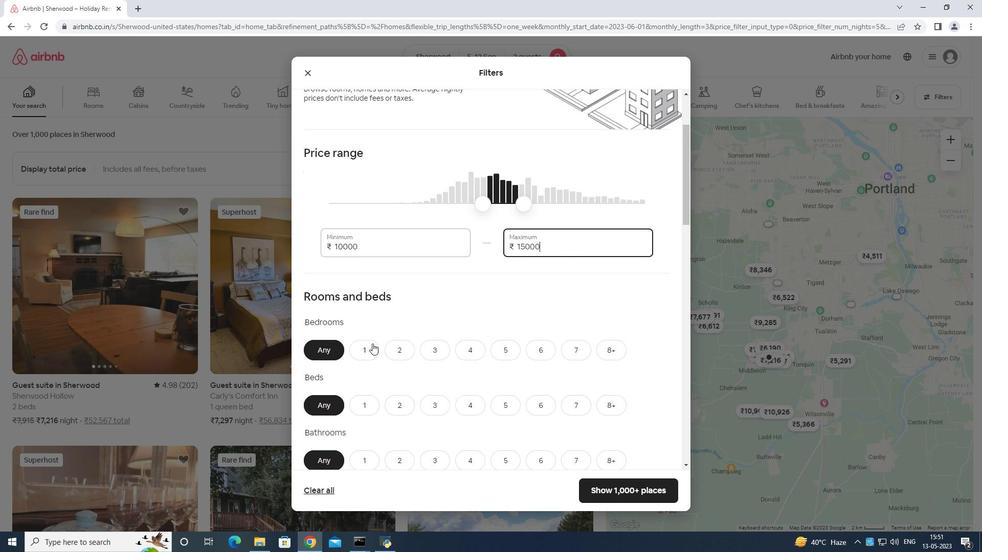 
Action: Mouse moved to (361, 404)
Screenshot: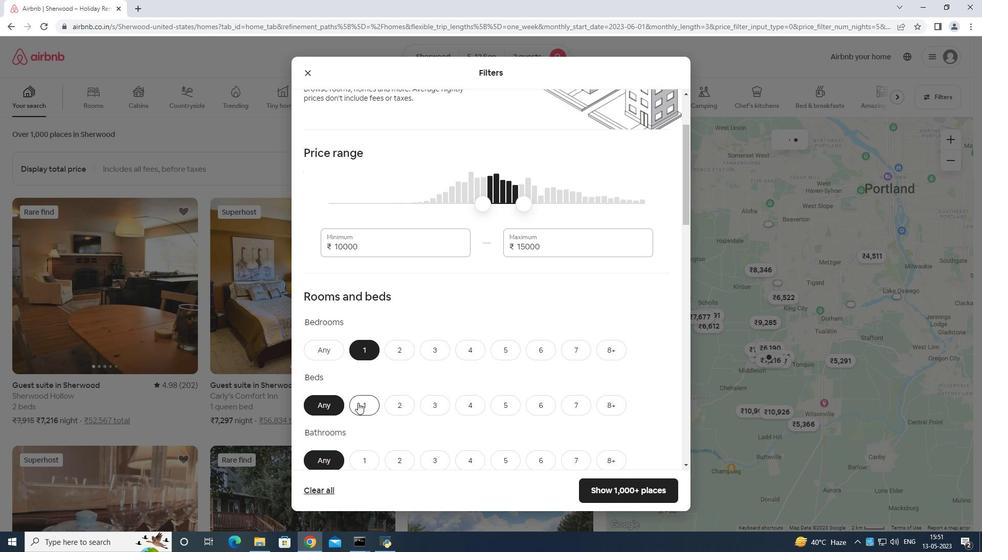 
Action: Mouse pressed left at (361, 404)
Screenshot: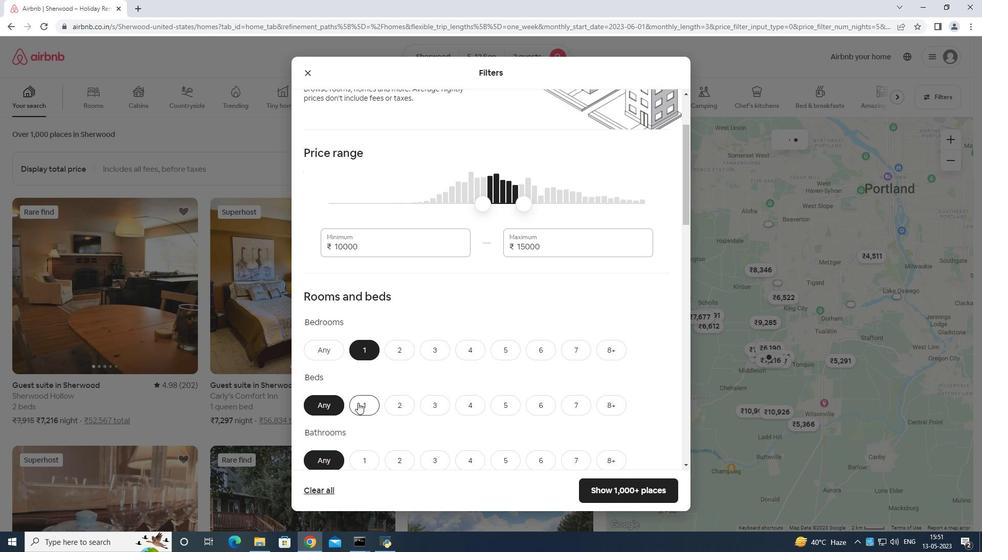 
Action: Mouse moved to (370, 386)
Screenshot: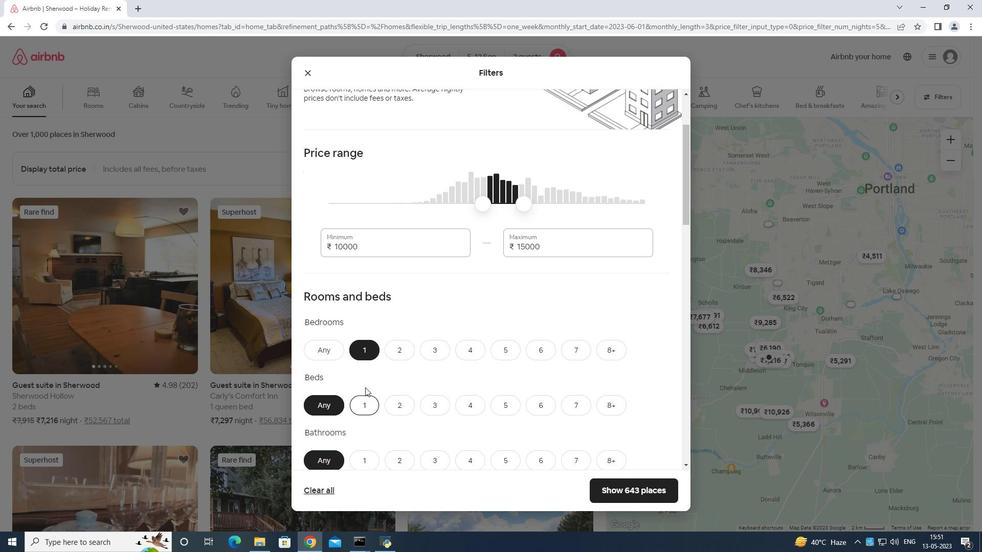 
Action: Mouse scrolled (370, 385) with delta (0, 0)
Screenshot: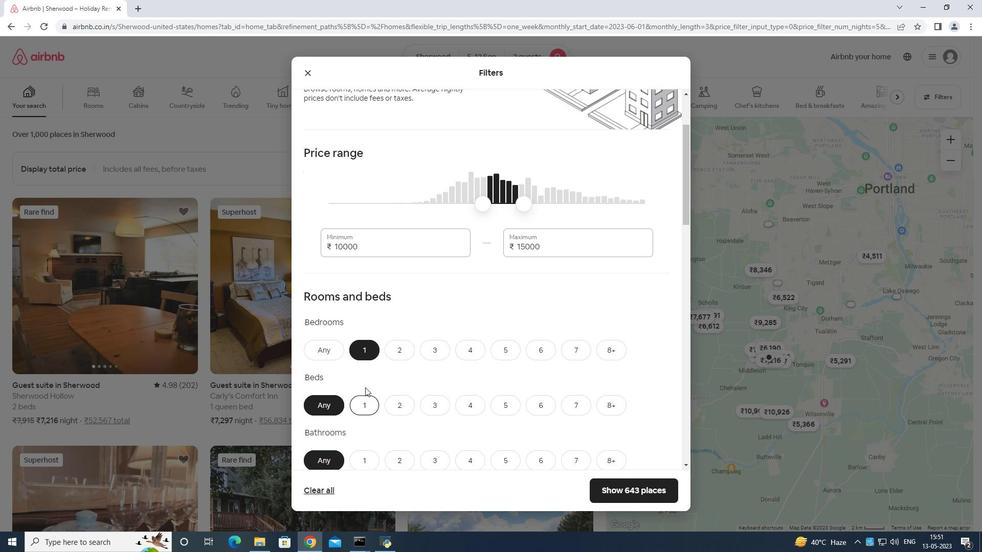 
Action: Mouse moved to (372, 386)
Screenshot: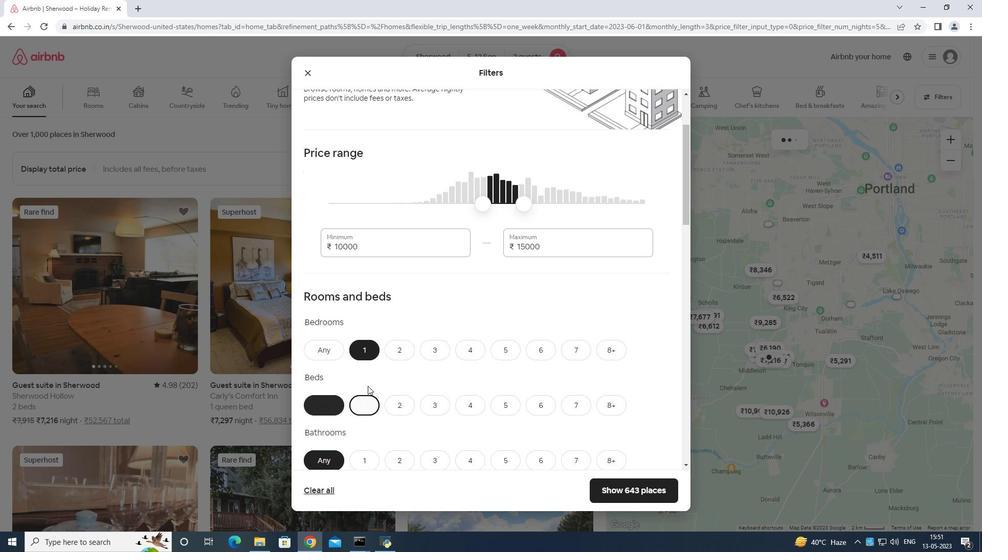 
Action: Mouse scrolled (372, 385) with delta (0, 0)
Screenshot: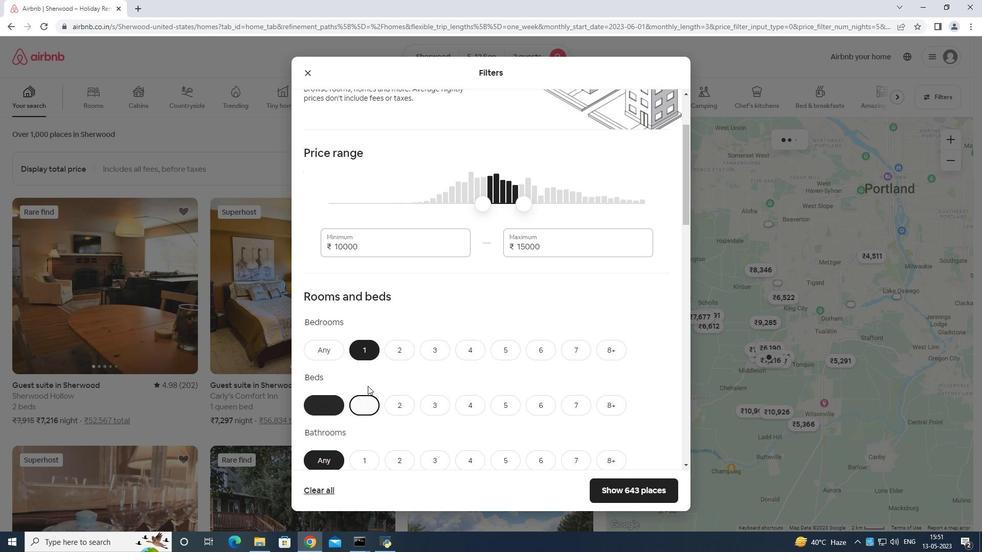 
Action: Mouse moved to (374, 386)
Screenshot: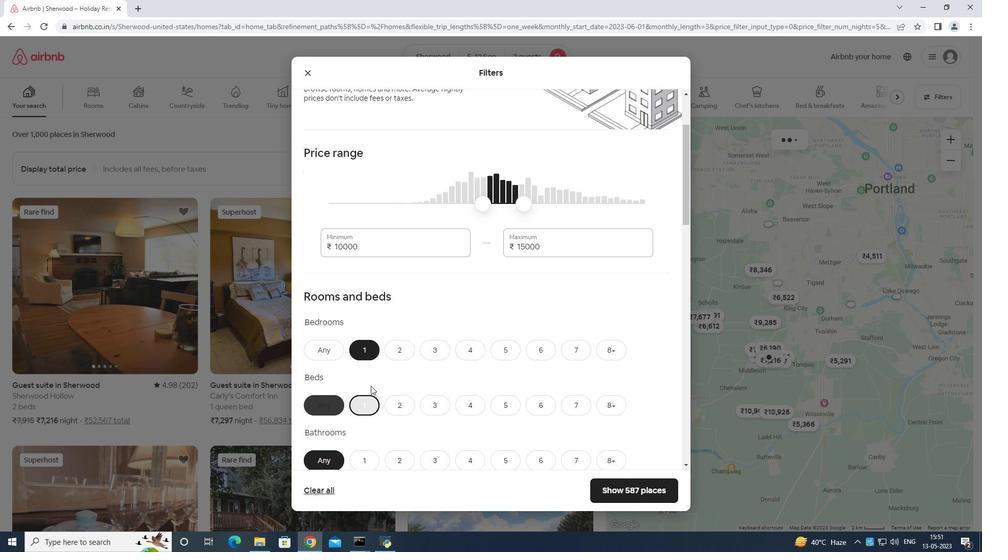 
Action: Mouse scrolled (374, 385) with delta (0, 0)
Screenshot: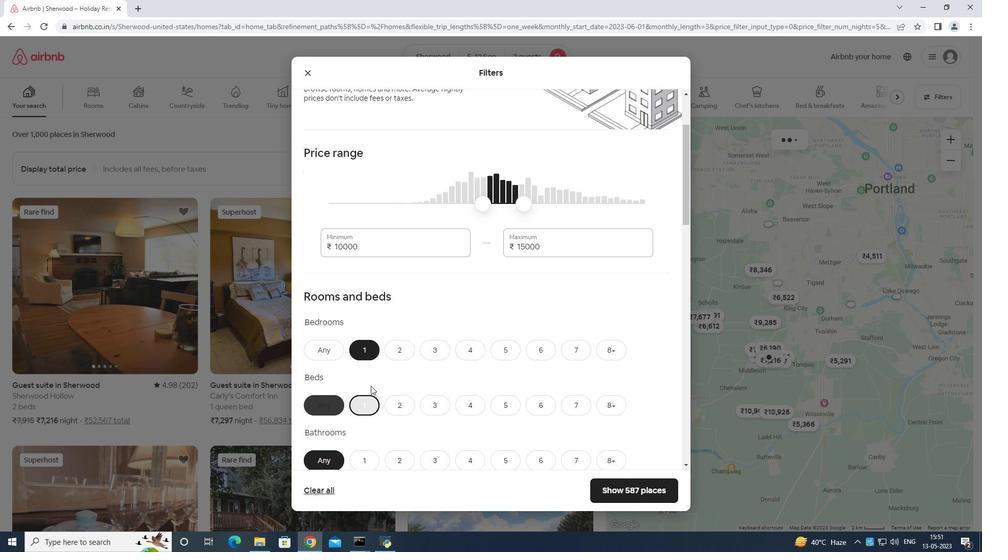 
Action: Mouse moved to (357, 308)
Screenshot: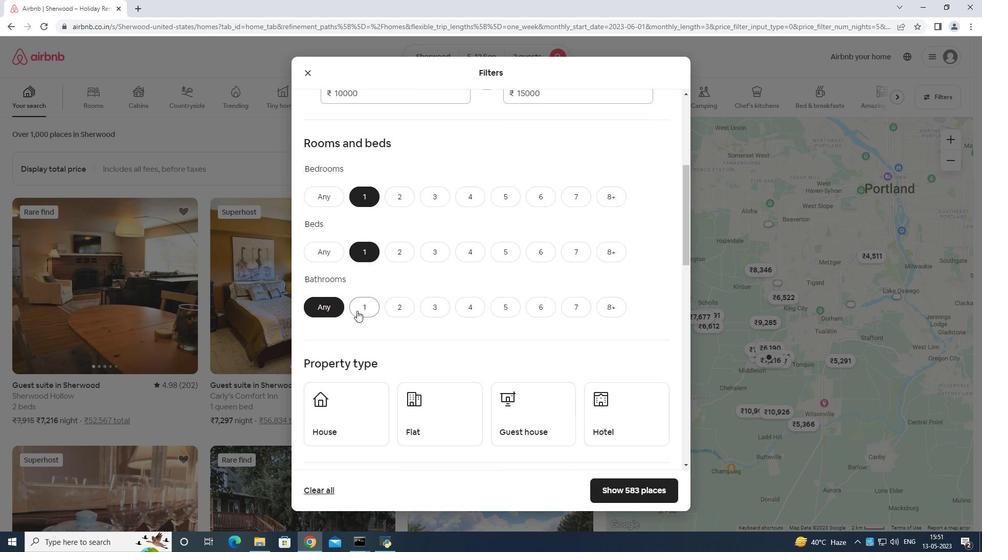 
Action: Mouse pressed left at (357, 308)
Screenshot: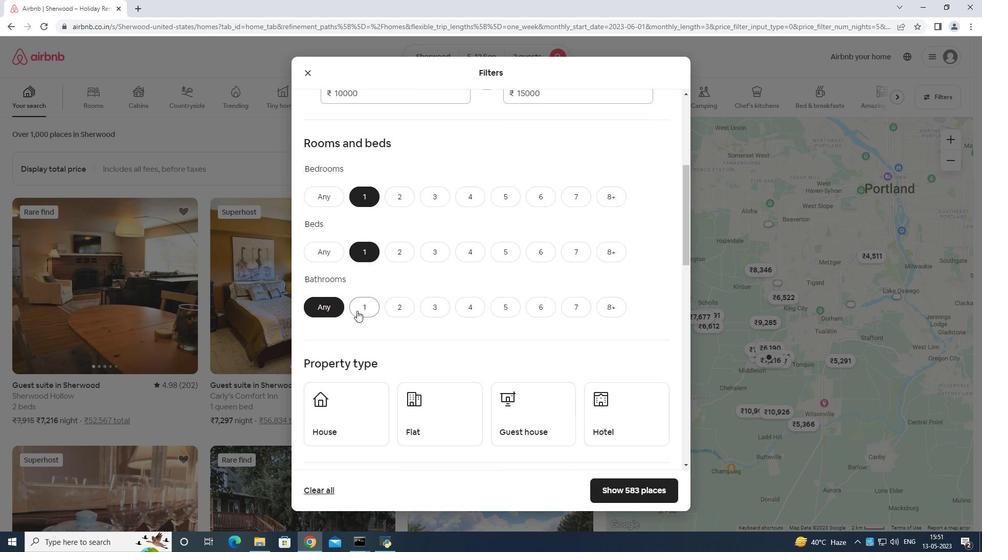 
Action: Mouse moved to (376, 318)
Screenshot: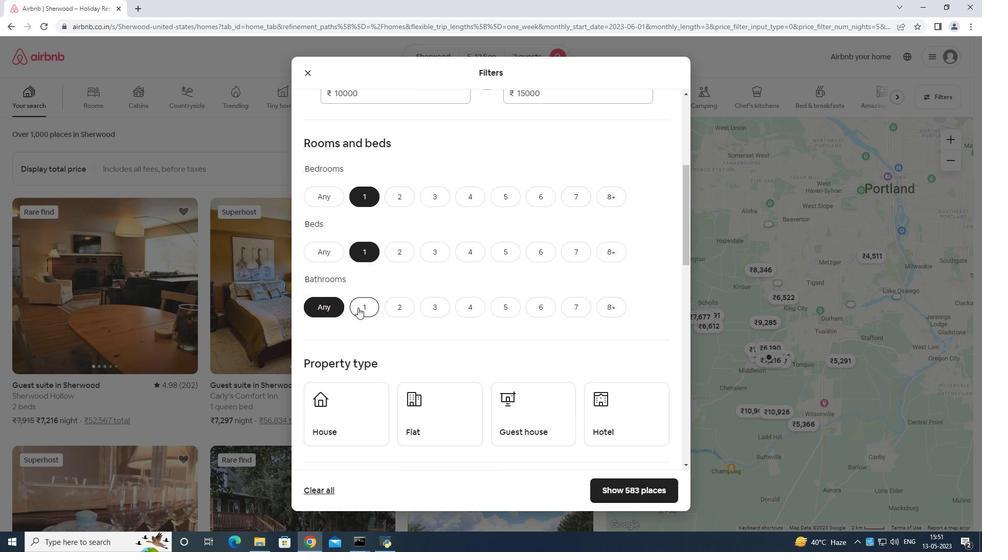 
Action: Mouse scrolled (376, 317) with delta (0, 0)
Screenshot: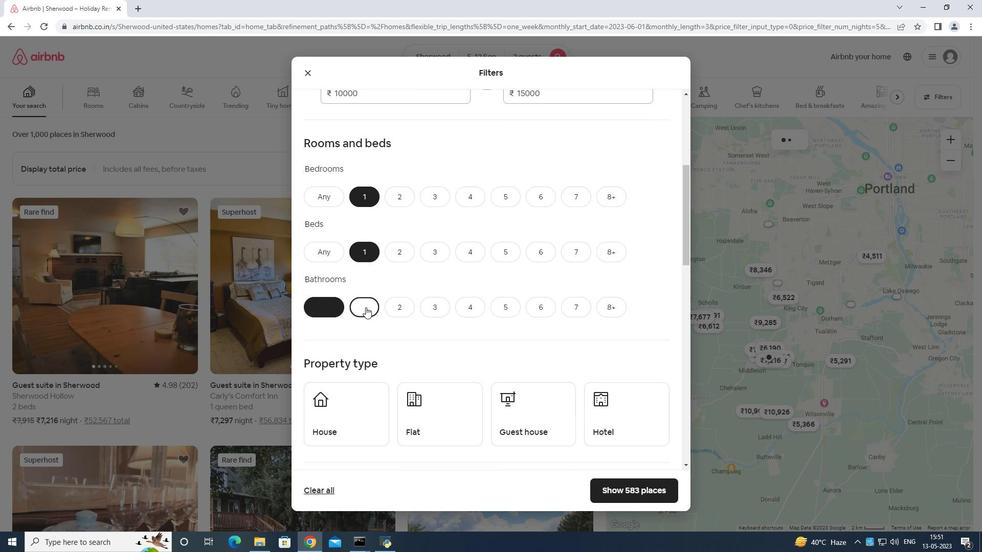 
Action: Mouse moved to (378, 319)
Screenshot: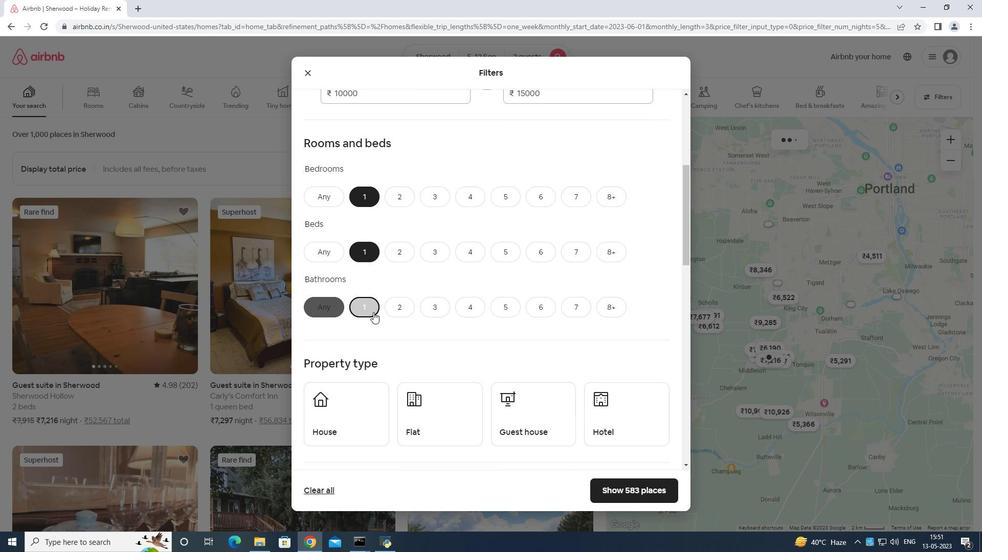 
Action: Mouse scrolled (378, 318) with delta (0, 0)
Screenshot: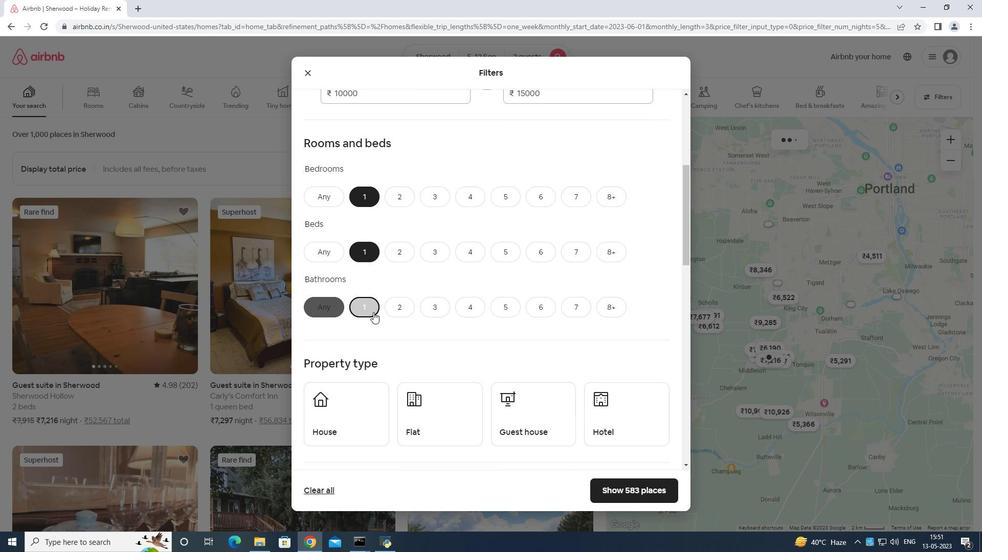 
Action: Mouse moved to (365, 316)
Screenshot: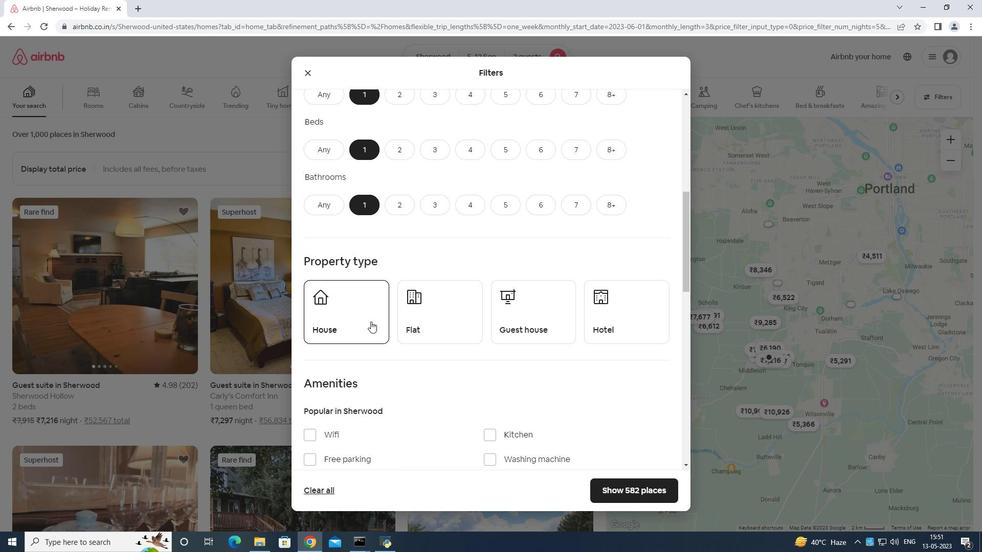
Action: Mouse pressed left at (365, 316)
Screenshot: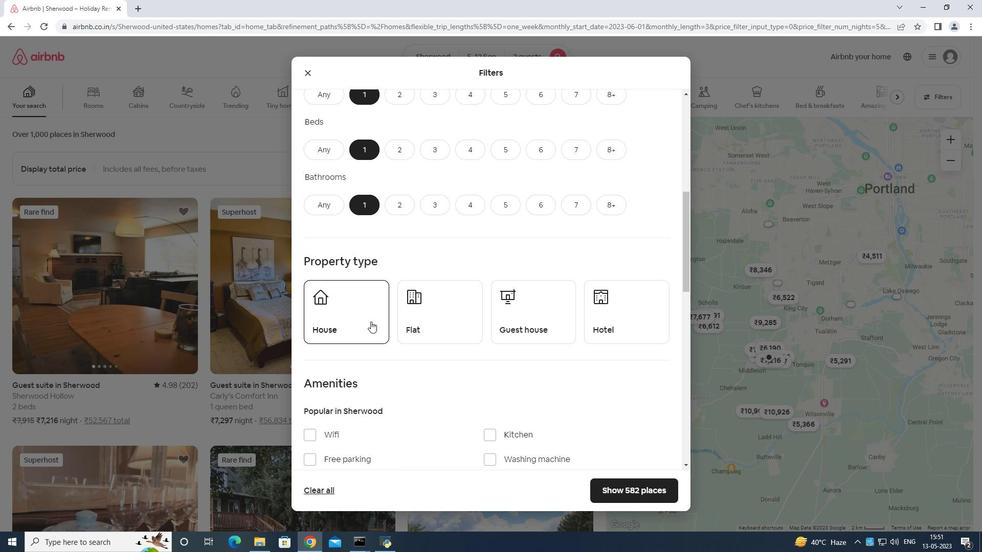 
Action: Mouse moved to (440, 310)
Screenshot: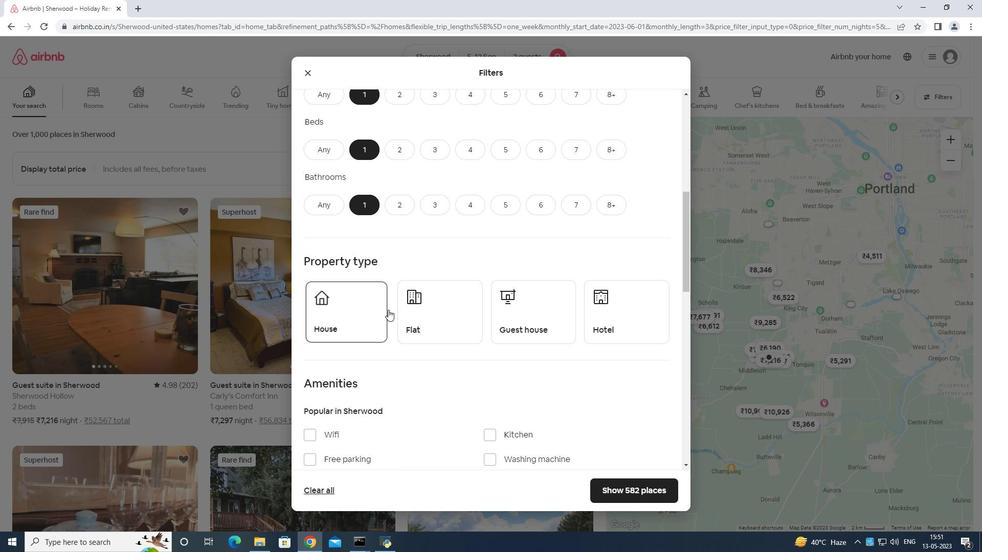 
Action: Mouse pressed left at (440, 310)
Screenshot: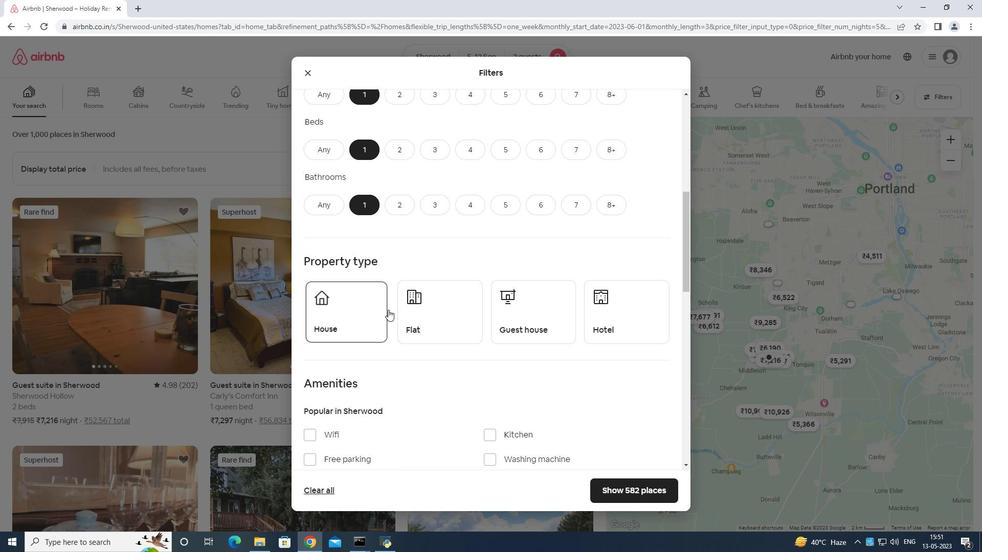 
Action: Mouse moved to (519, 318)
Screenshot: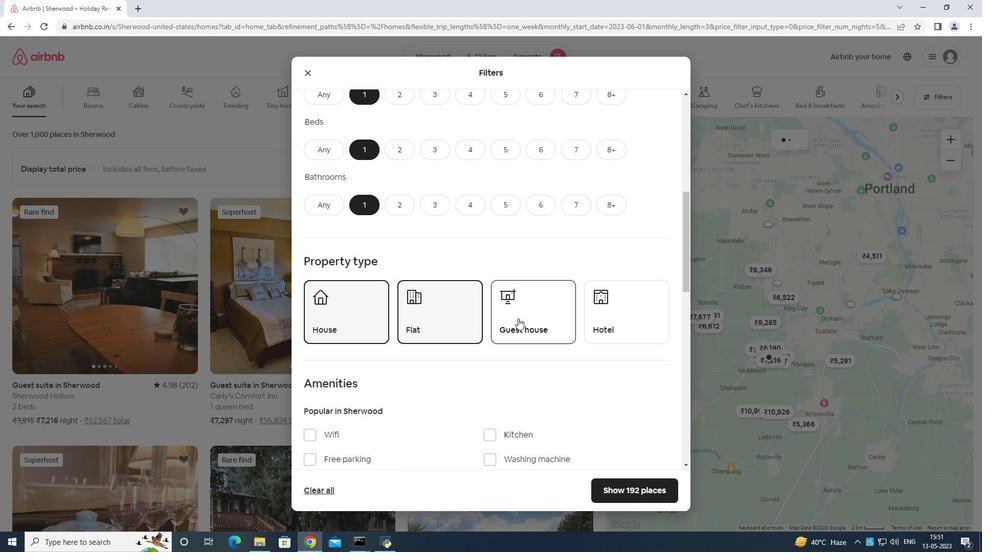 
Action: Mouse pressed left at (519, 318)
Screenshot: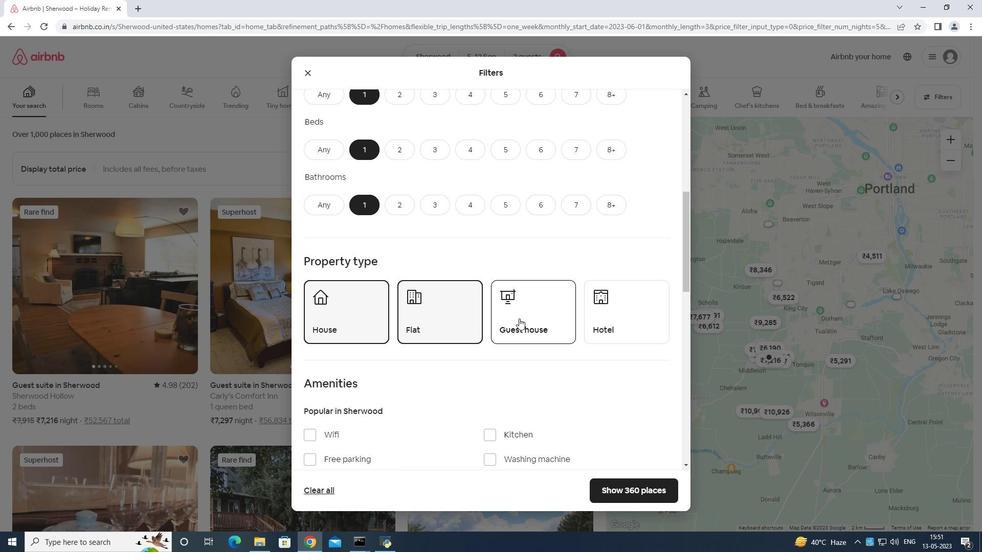 
Action: Mouse moved to (526, 310)
Screenshot: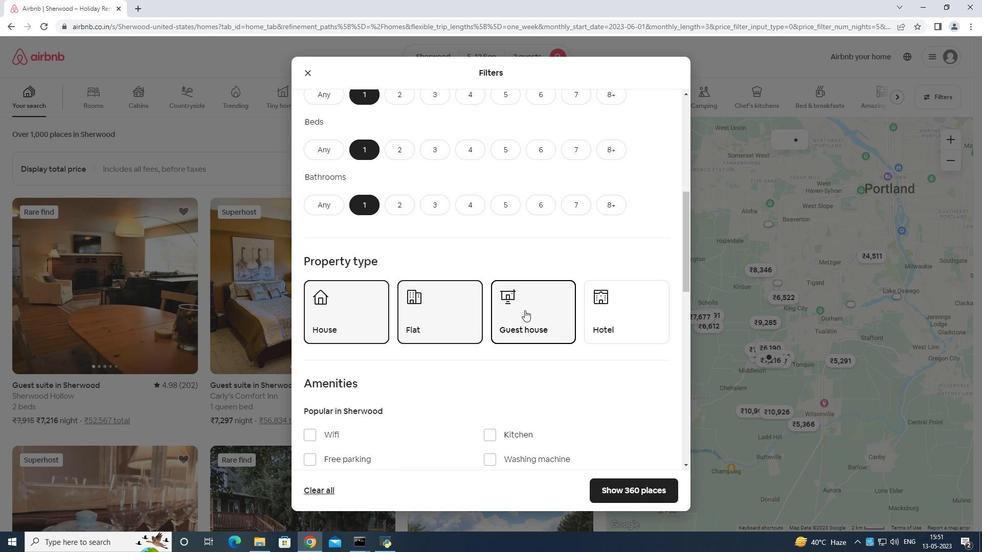 
Action: Mouse scrolled (526, 309) with delta (0, 0)
Screenshot: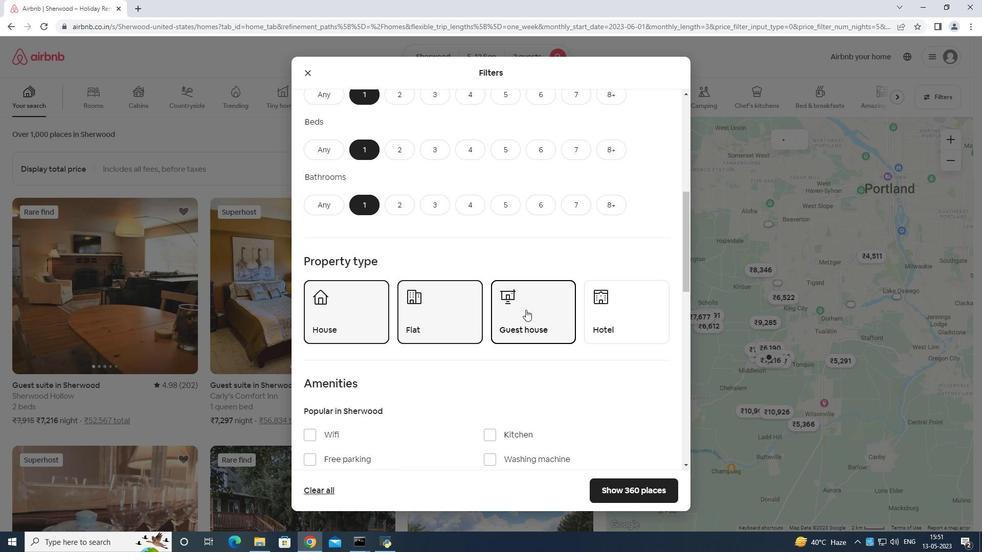 
Action: Mouse scrolled (526, 309) with delta (0, 0)
Screenshot: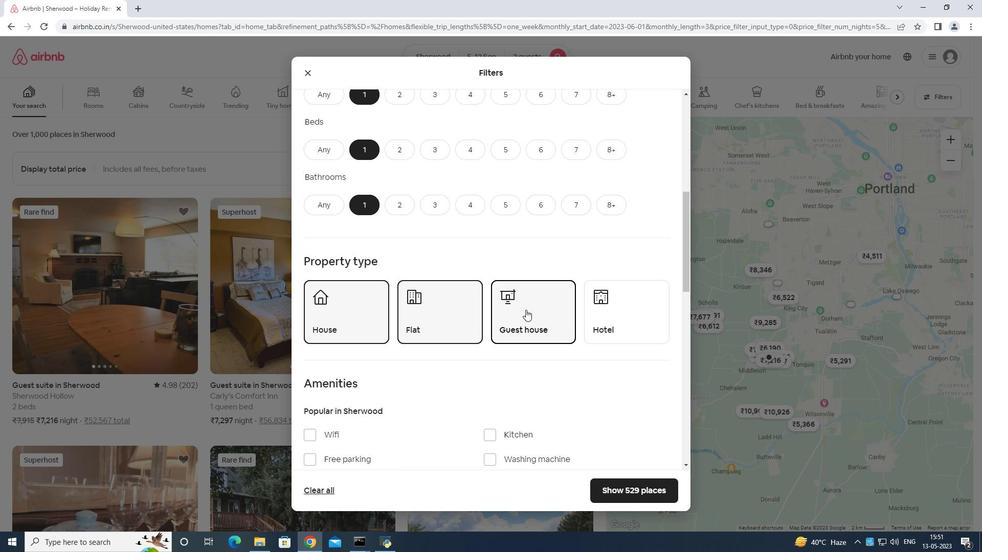 
Action: Mouse moved to (601, 203)
Screenshot: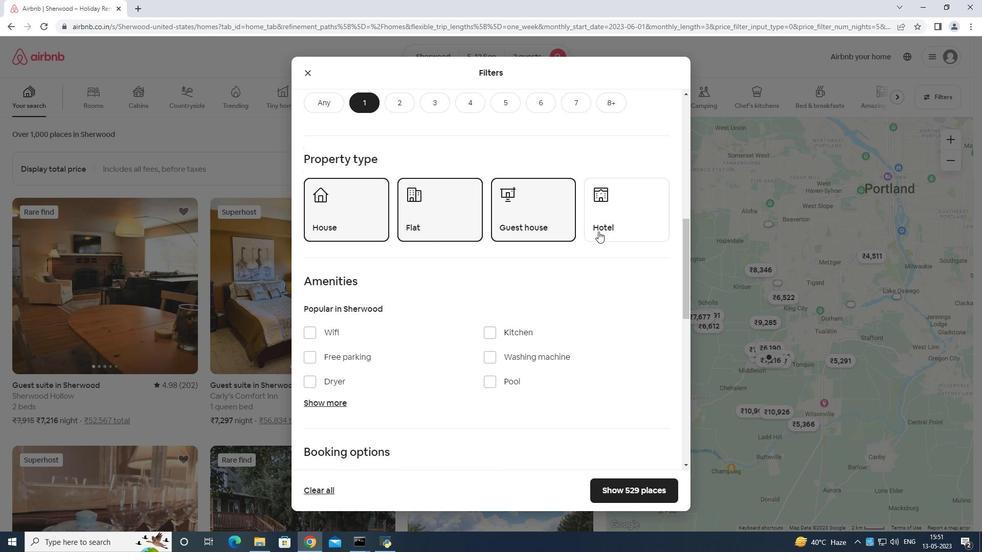
Action: Mouse pressed left at (601, 203)
Screenshot: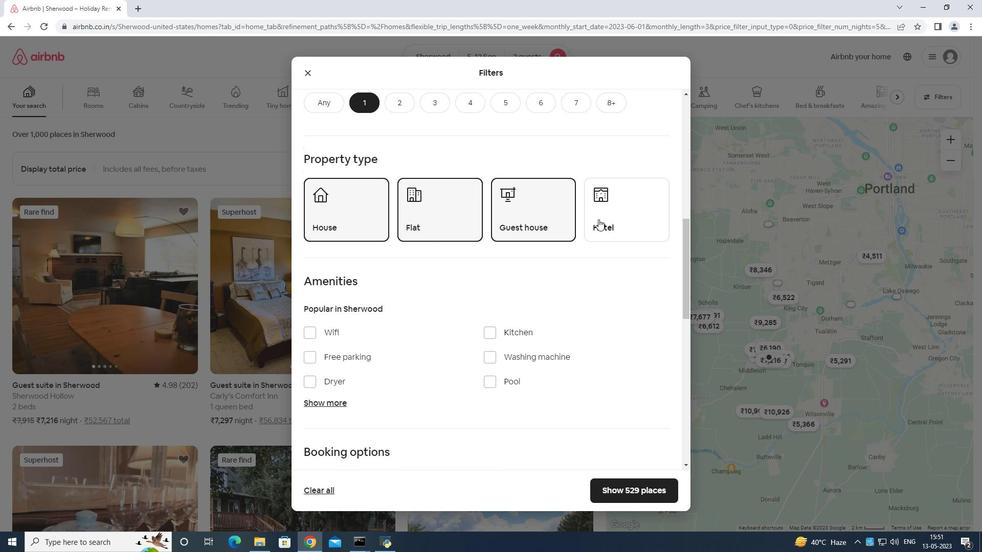 
Action: Mouse moved to (535, 312)
Screenshot: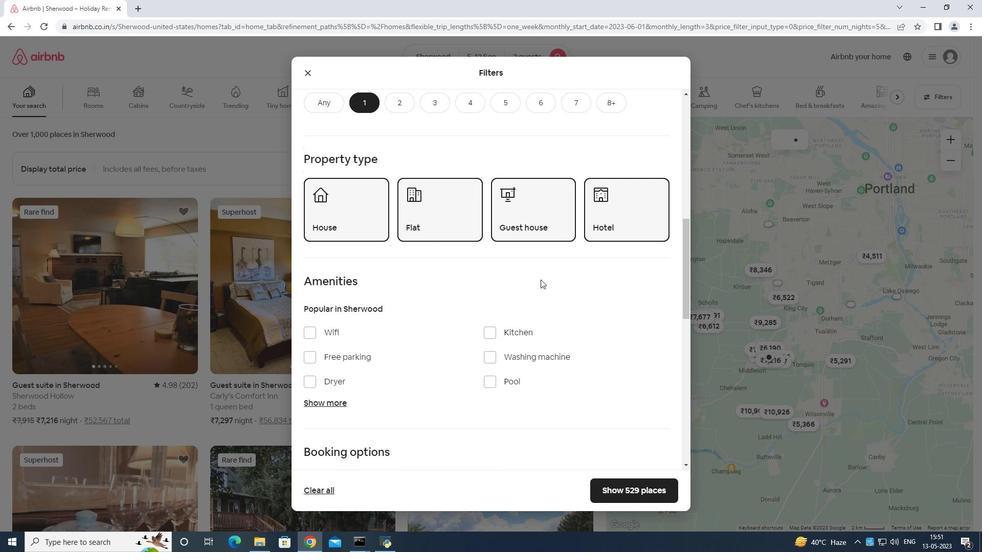 
Action: Mouse scrolled (535, 311) with delta (0, 0)
Screenshot: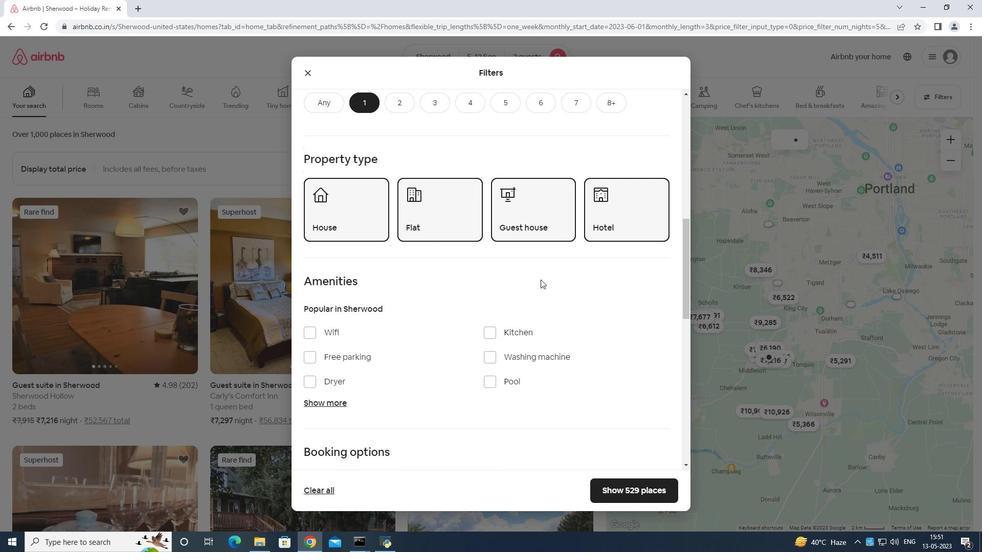 
Action: Mouse moved to (535, 312)
Screenshot: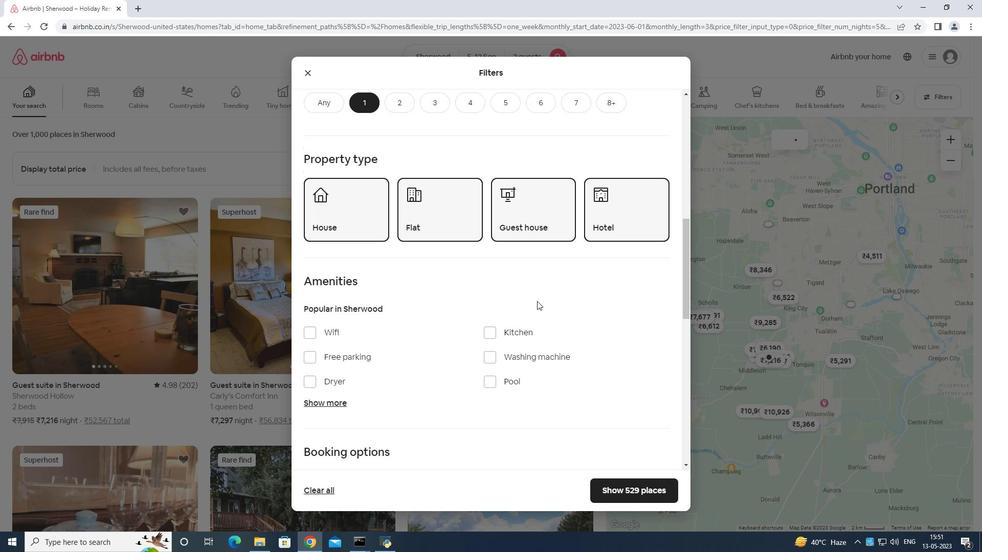 
Action: Mouse scrolled (535, 312) with delta (0, 0)
Screenshot: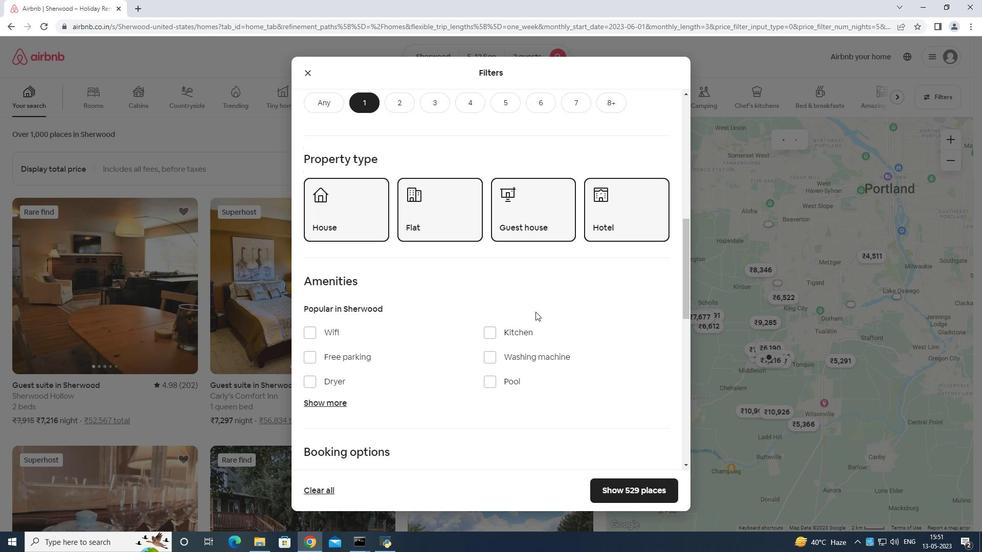 
Action: Mouse scrolled (535, 312) with delta (0, 0)
Screenshot: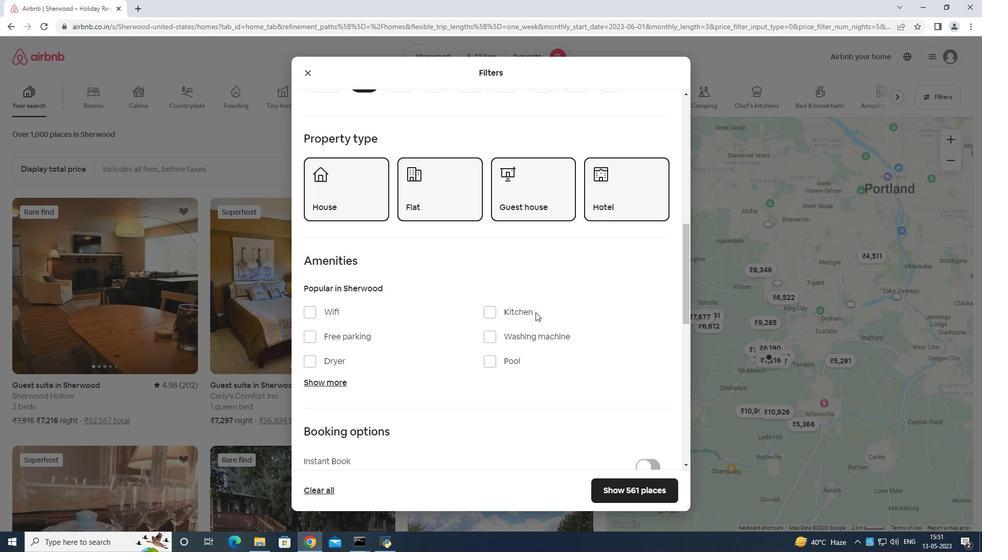 
Action: Mouse moved to (643, 361)
Screenshot: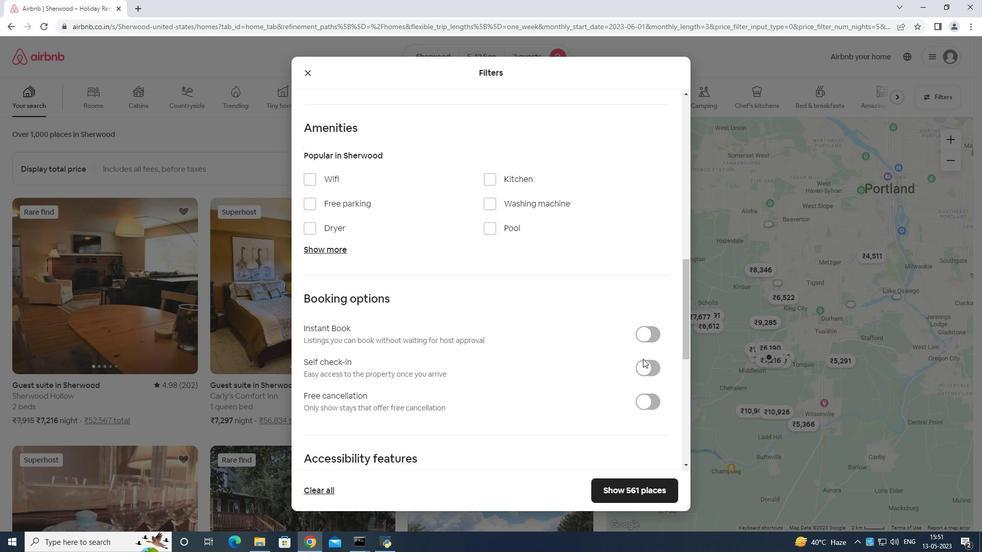 
Action: Mouse pressed left at (643, 361)
Screenshot: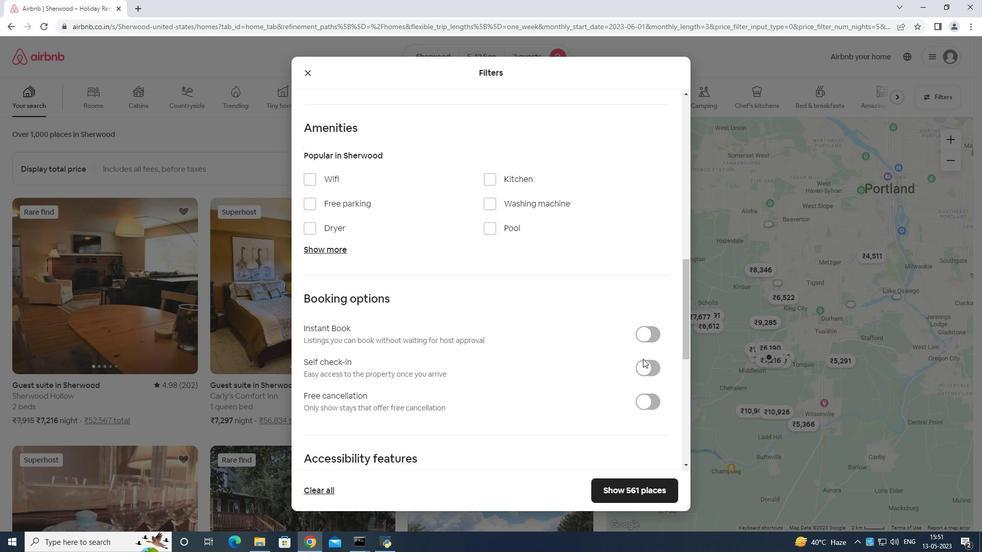 
Action: Mouse moved to (639, 377)
Screenshot: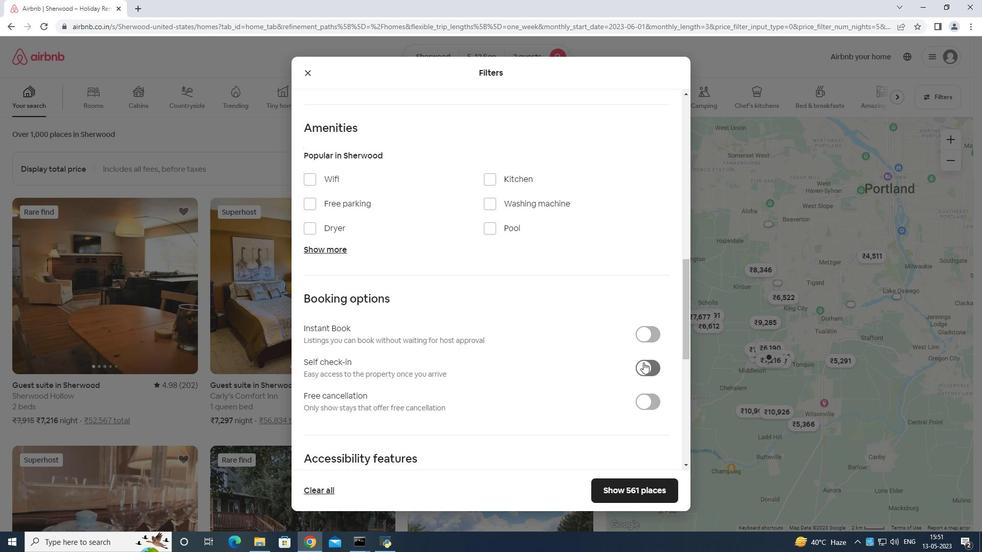 
Action: Mouse scrolled (639, 377) with delta (0, 0)
Screenshot: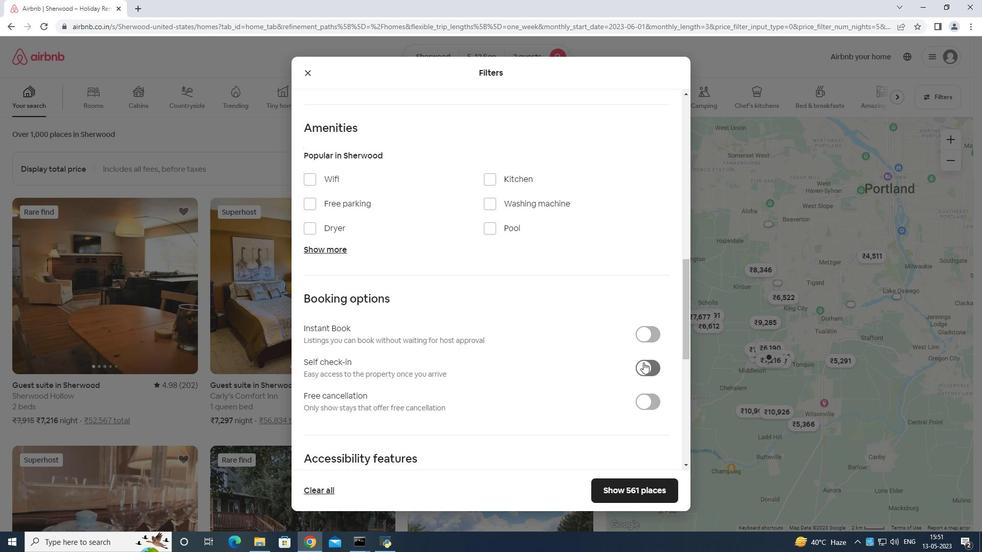 
Action: Mouse moved to (639, 378)
Screenshot: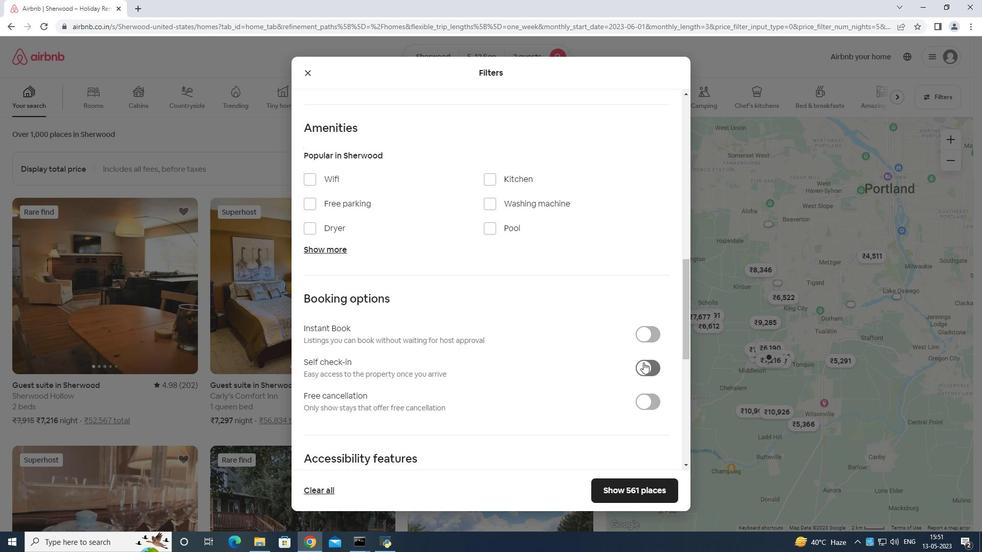 
Action: Mouse scrolled (639, 378) with delta (0, 0)
Screenshot: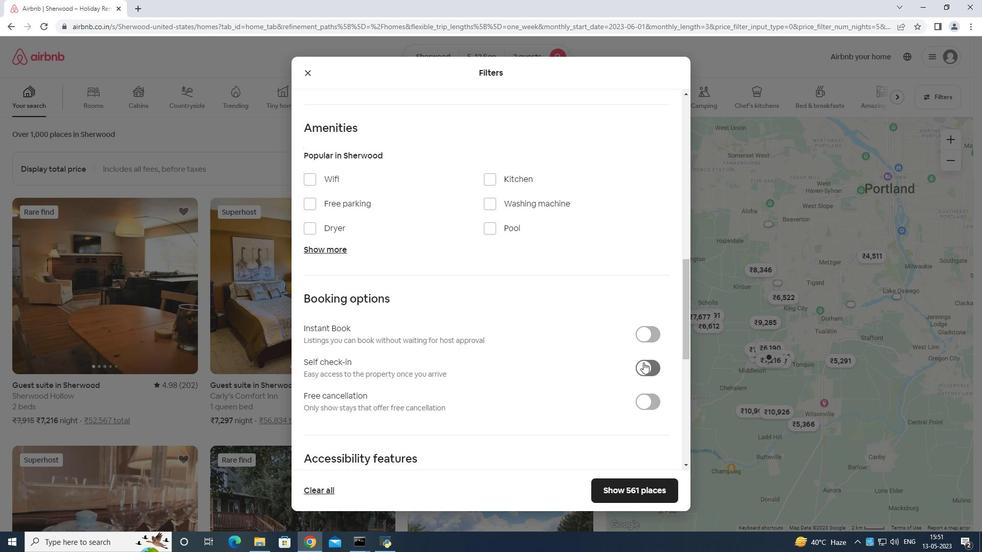 
Action: Mouse moved to (639, 379)
Screenshot: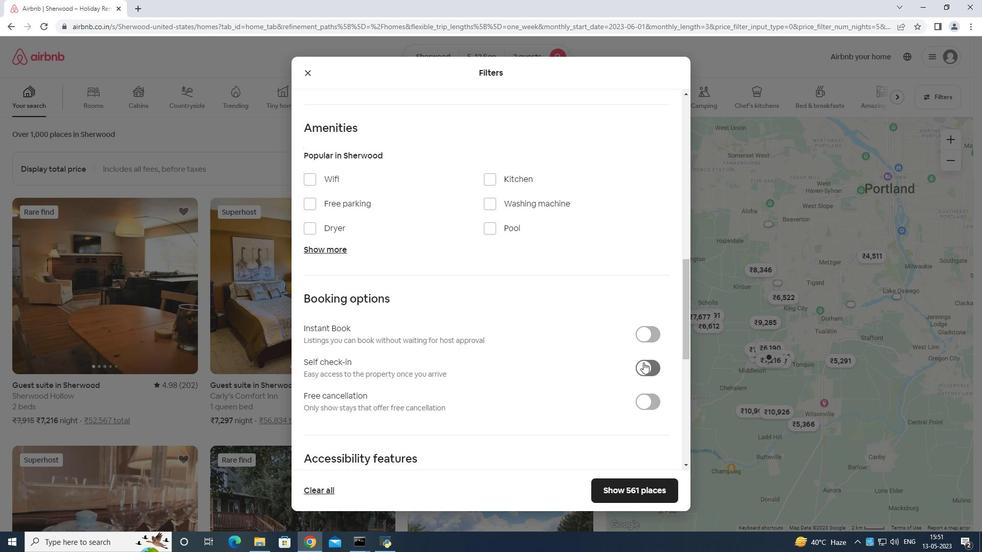 
Action: Mouse scrolled (639, 378) with delta (0, 0)
Screenshot: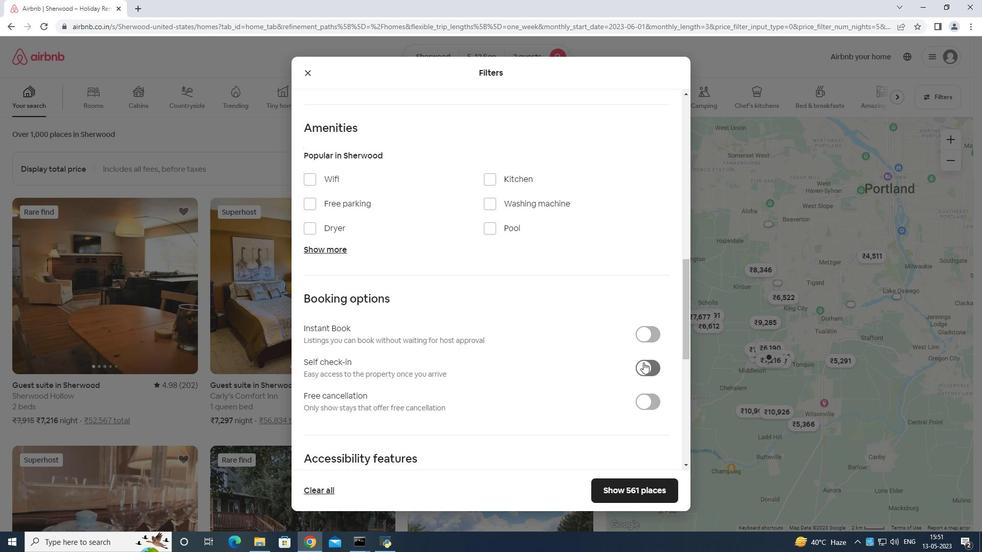 
Action: Mouse moved to (638, 379)
Screenshot: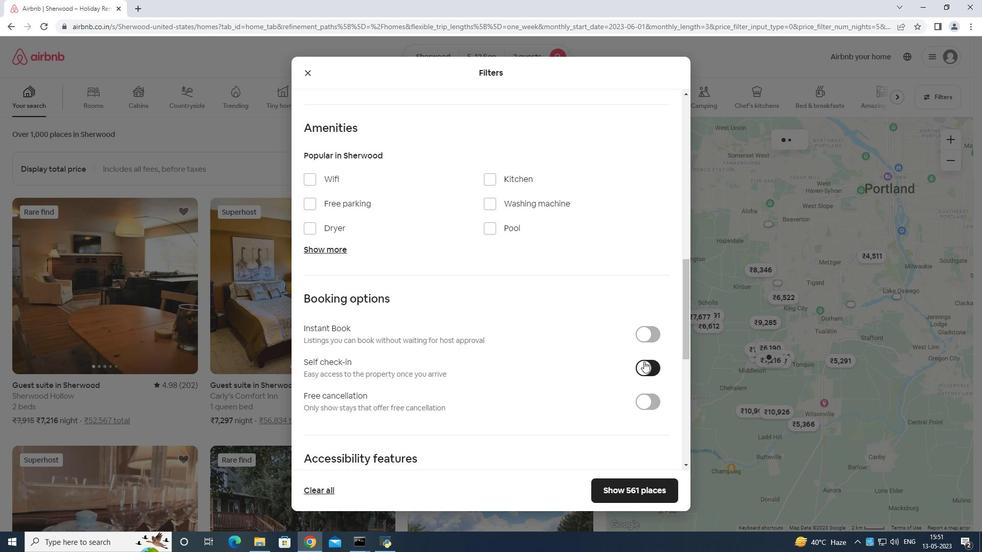 
Action: Mouse scrolled (638, 378) with delta (0, 0)
Screenshot: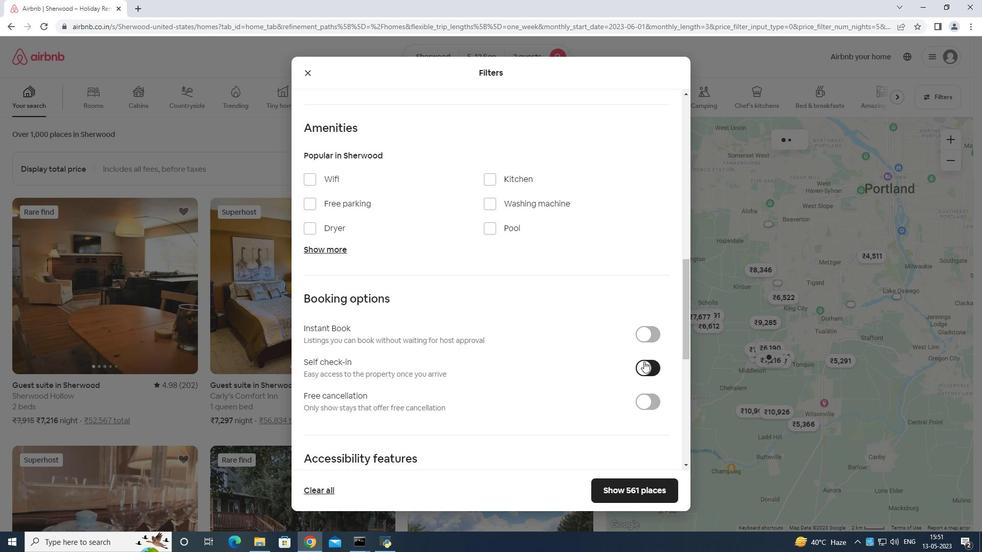 
Action: Mouse moved to (617, 377)
Screenshot: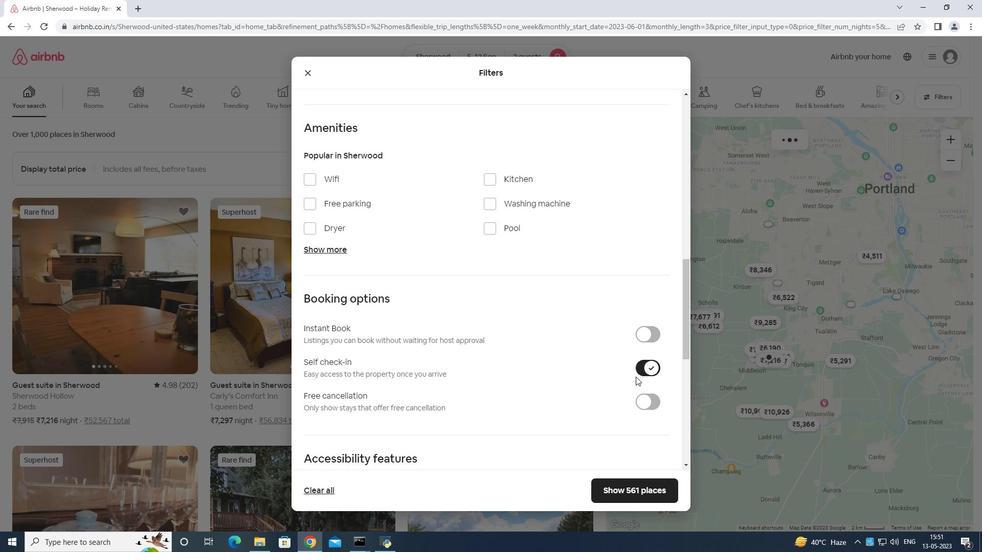 
Action: Mouse scrolled (617, 377) with delta (0, 0)
Screenshot: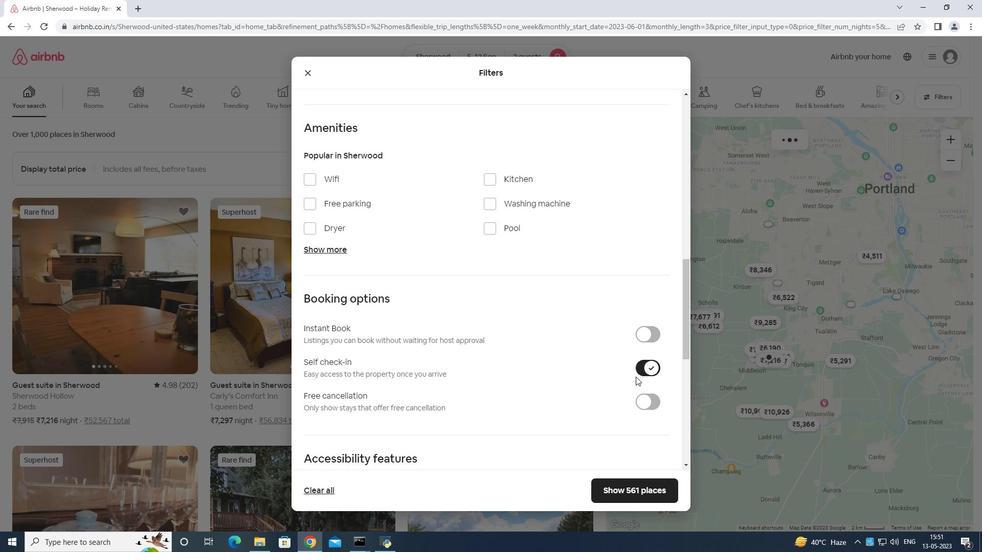 
Action: Mouse moved to (614, 378)
Screenshot: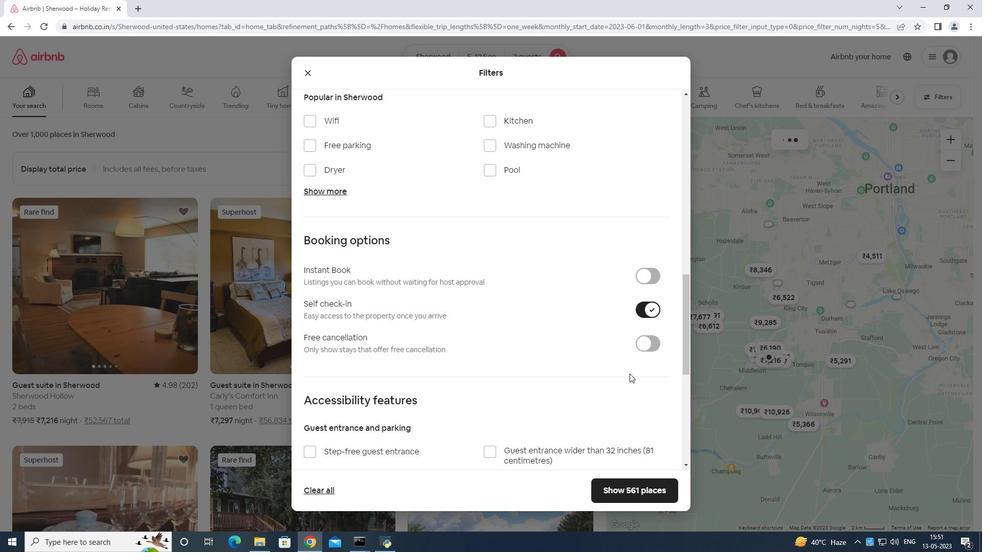 
Action: Mouse scrolled (615, 378) with delta (0, 0)
Screenshot: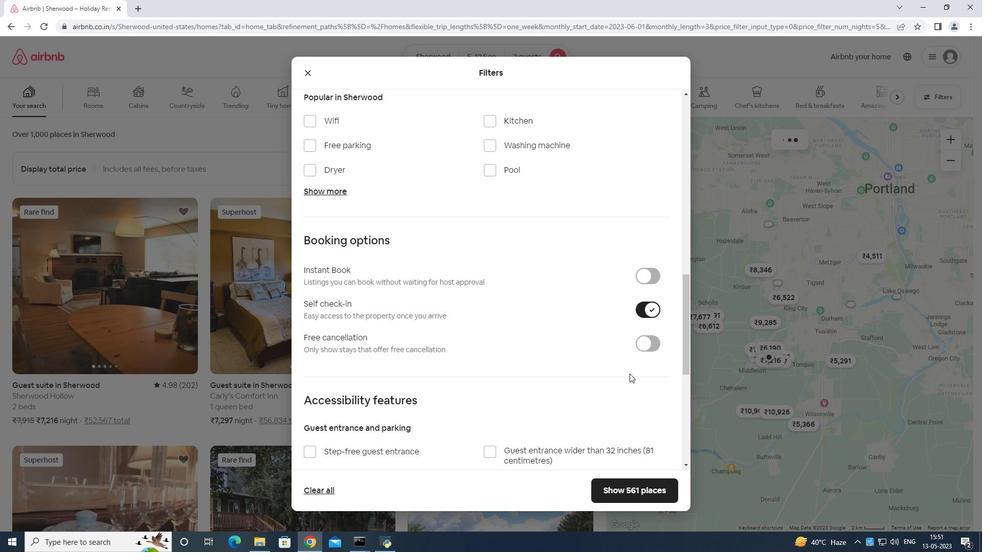 
Action: Mouse moved to (593, 370)
Screenshot: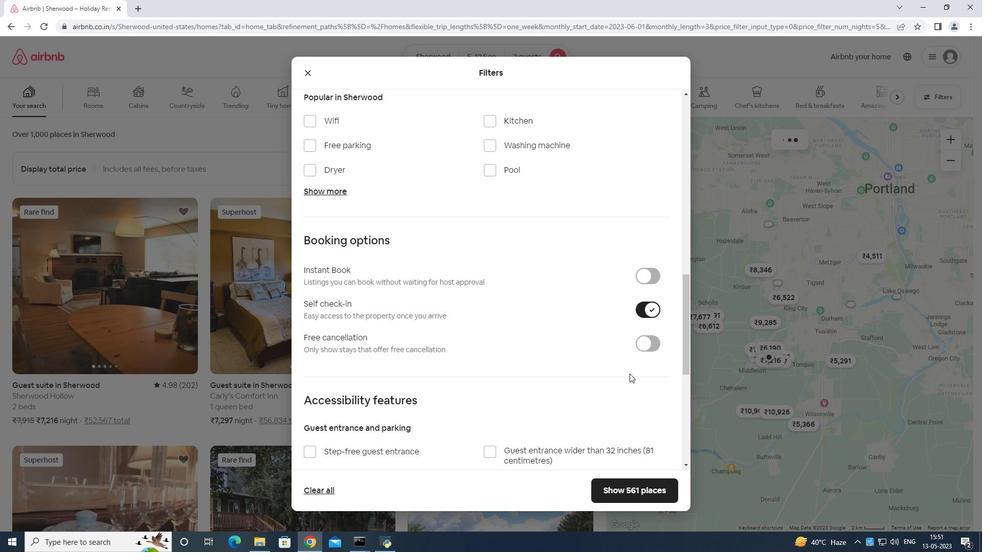 
Action: Mouse scrolled (614, 378) with delta (0, 0)
Screenshot: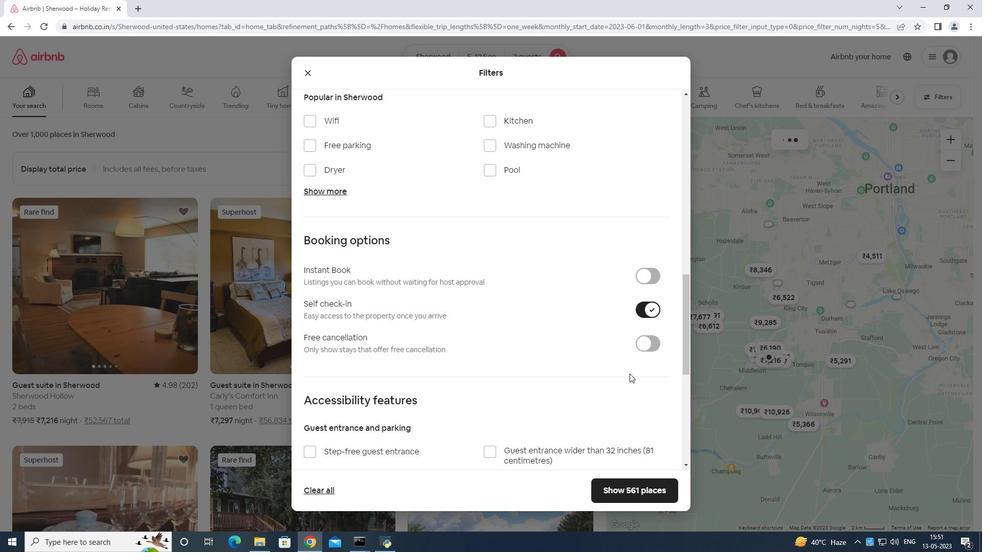 
Action: Mouse moved to (425, 354)
Screenshot: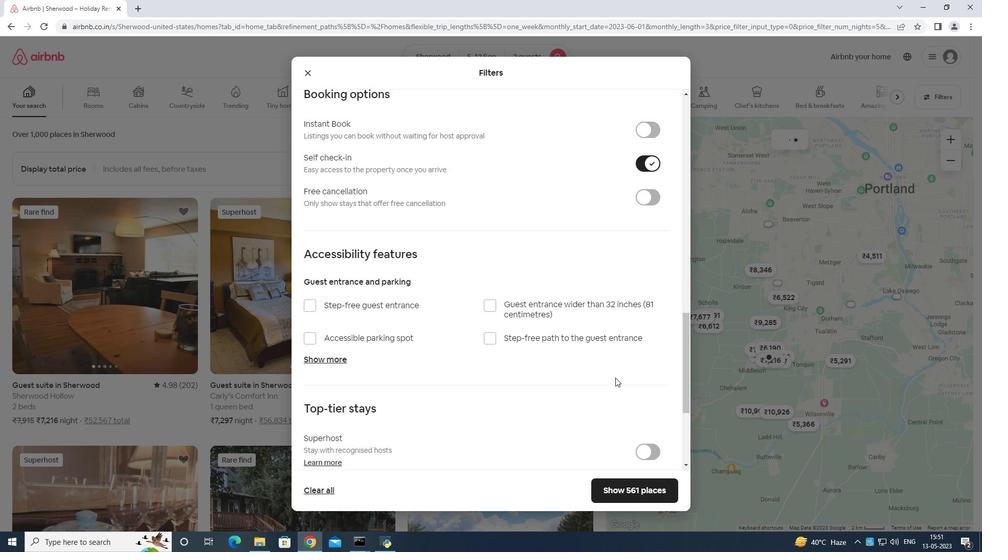 
Action: Mouse scrolled (425, 353) with delta (0, 0)
Screenshot: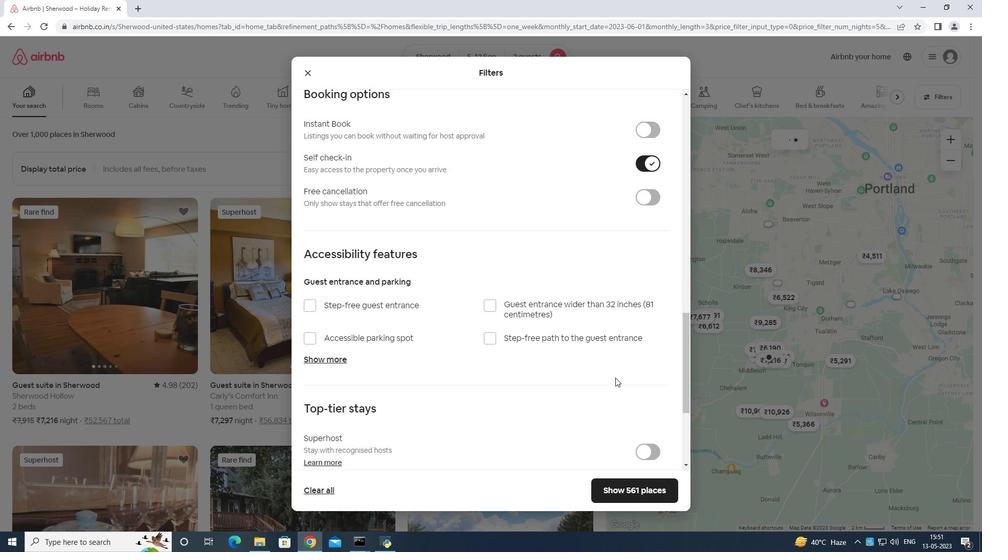 
Action: Mouse moved to (413, 360)
Screenshot: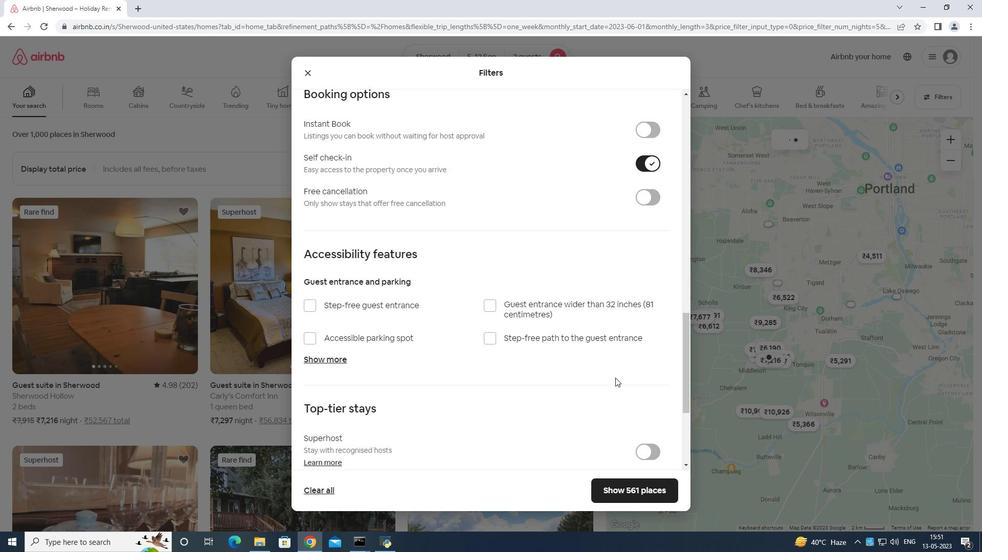 
Action: Mouse scrolled (413, 360) with delta (0, 0)
Screenshot: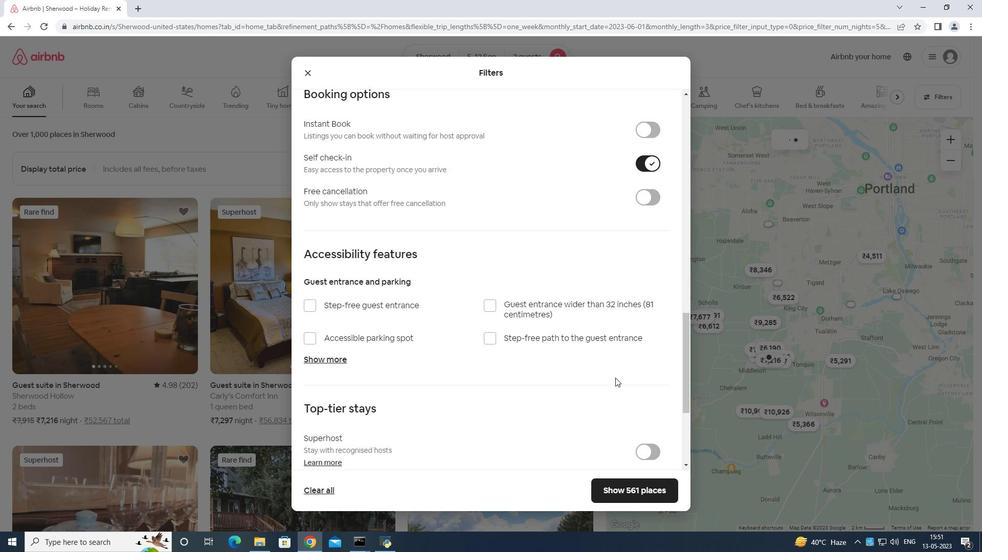 
Action: Mouse moved to (375, 376)
Screenshot: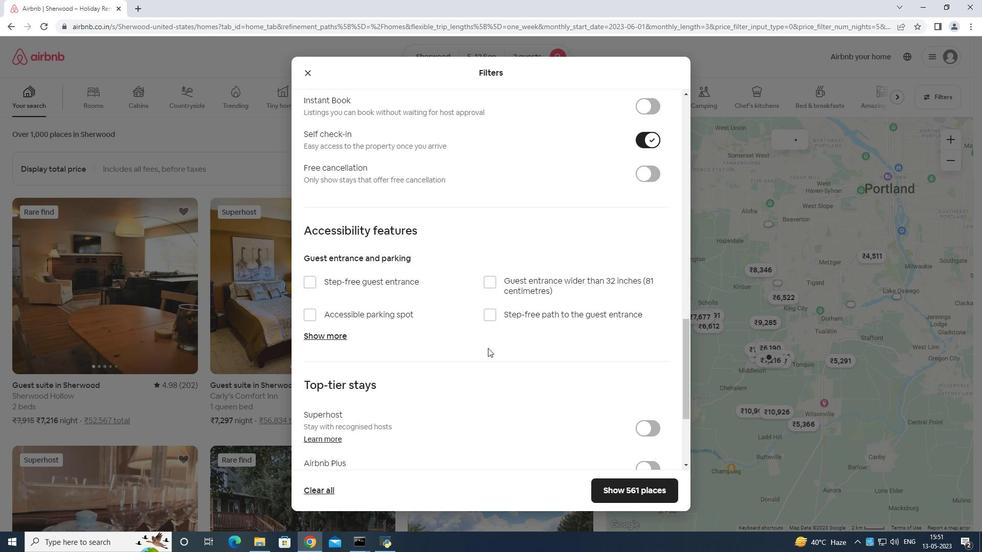 
Action: Mouse scrolled (386, 372) with delta (0, 0)
Screenshot: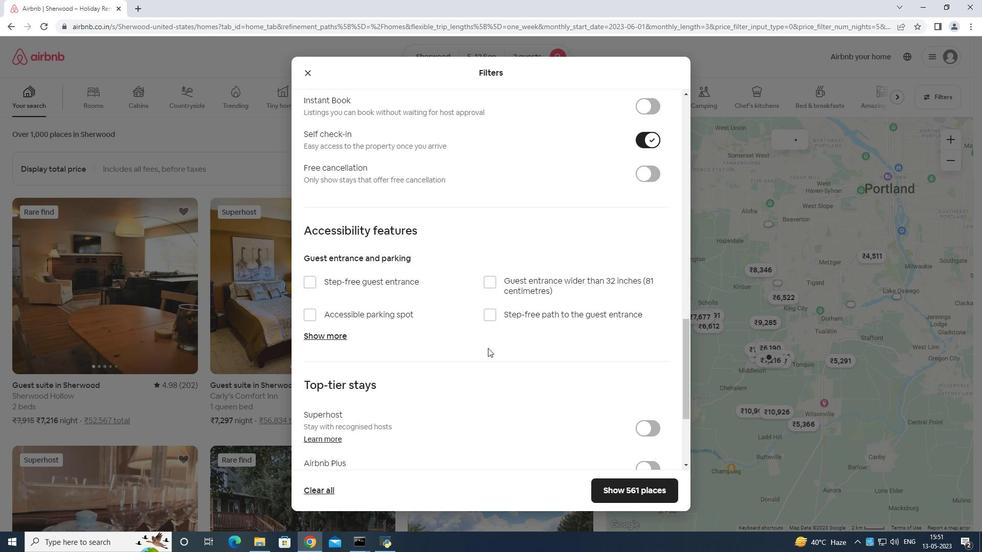 
Action: Mouse moved to (301, 393)
Screenshot: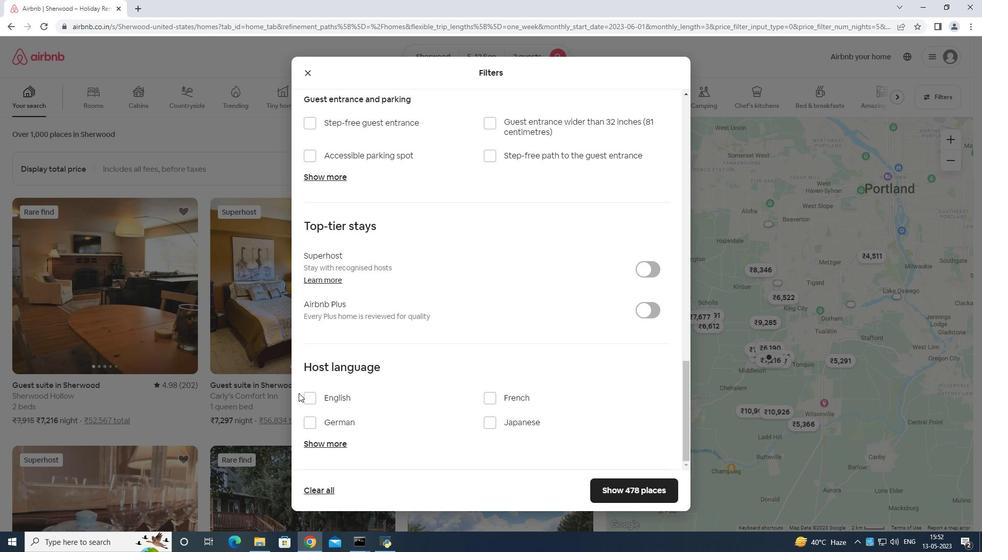 
Action: Mouse pressed left at (301, 393)
Screenshot: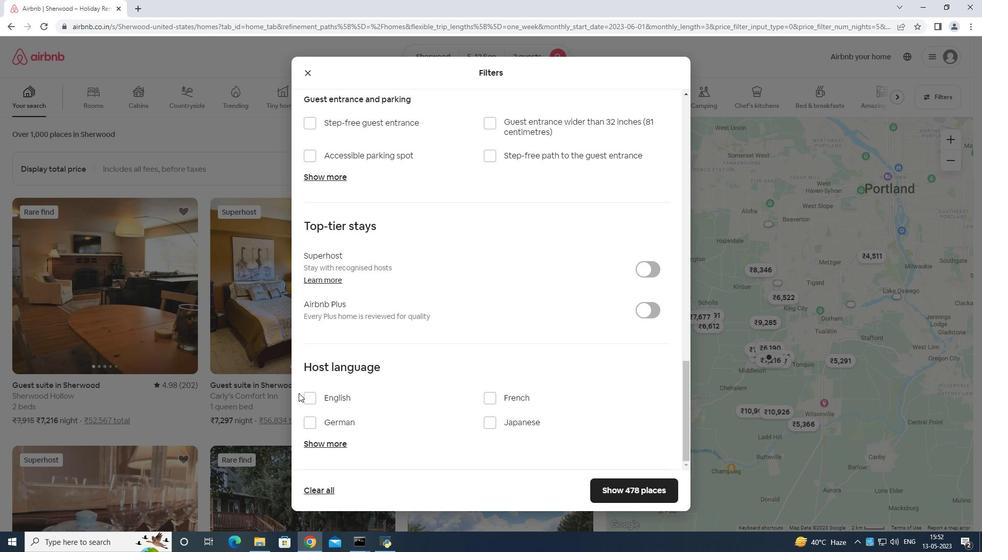 
Action: Mouse moved to (306, 396)
Screenshot: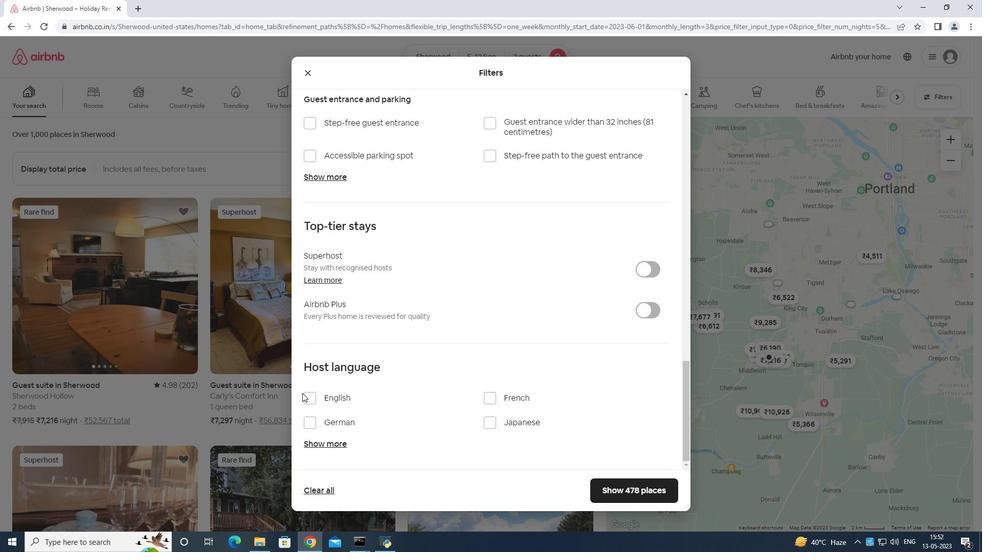 
Action: Mouse pressed left at (306, 396)
Screenshot: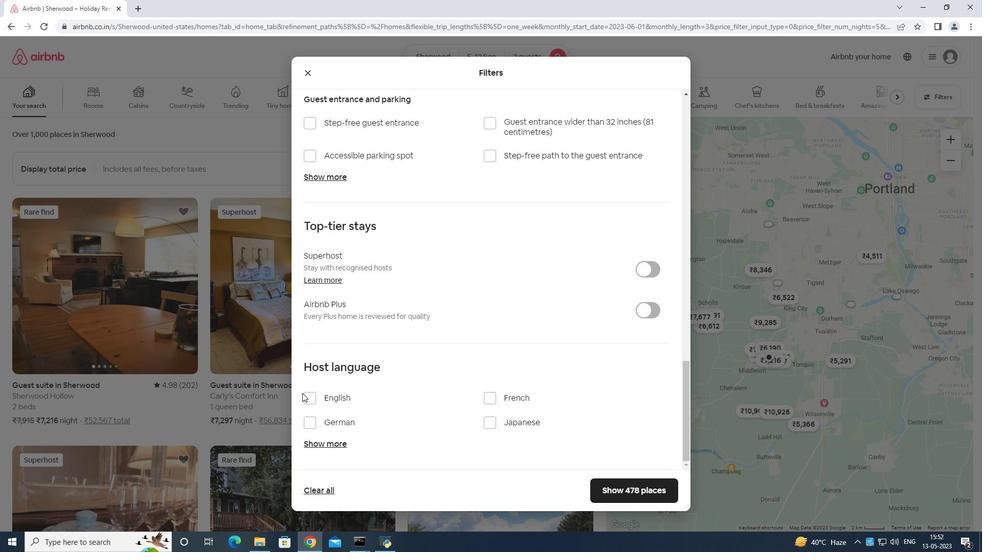 
Action: Mouse moved to (645, 487)
Screenshot: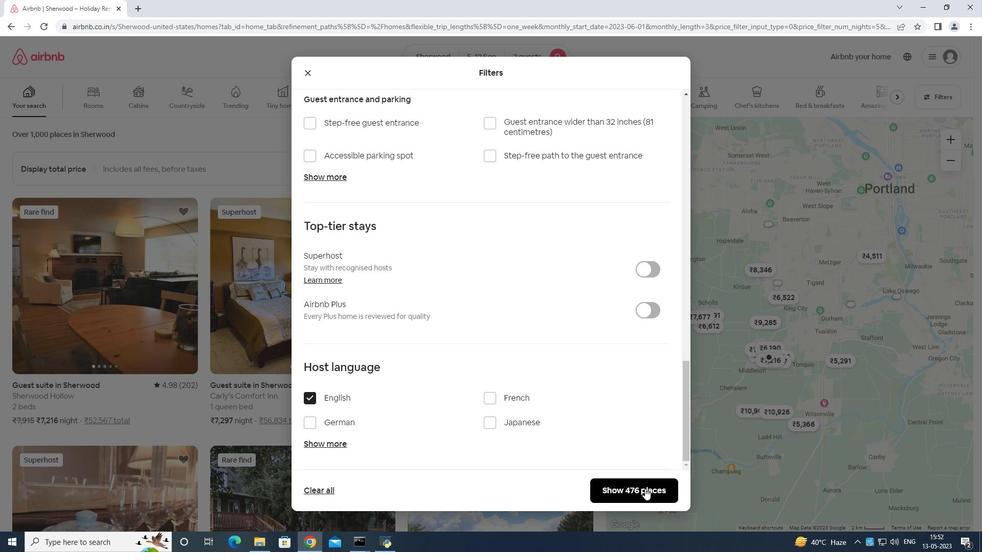 
Action: Mouse pressed left at (645, 487)
Screenshot: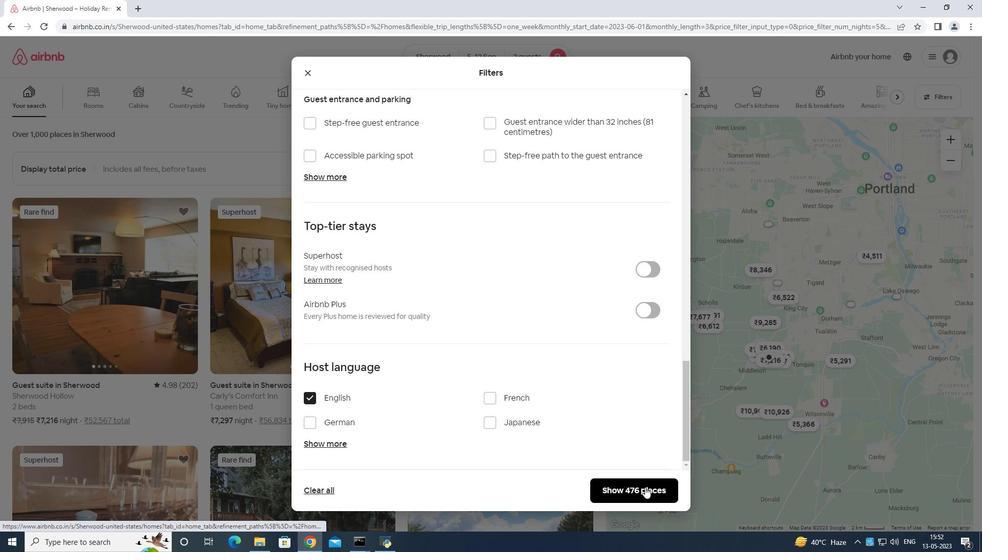 
